 Task: Create a new job position for 'Google ads Expert' with specified details in Salesforce.
Action: Key pressed <Key.shift>Google<Key.space><Key.shift><Key.shift><Key.shift><Key.shift><Key.shift><Key.shift><Key.shift><Key.shift><Key.shift><Key.shift><Key.shift><Key.shift><Key.shift><Key.shift><Key.shift><Key.shift><Key.shift>ads<Key.space><Key.shift>Expert<Key.tab><Key.shift>As<Key.space><Key.shift>a<Key.space><Key.shift><Key.shift><Key.shift><Key.shift><Key.shift><Key.shift><Key.shift><Key.shift>Google<Key.space><Key.shift><Key.shift><Key.shift><Key.shift><Key.shift><Key.shift><Key.shift><Key.shift><Key.shift><Key.shift><Key.shift><Key.shift><Key.shift><Key.shift><Key.shift>Ads<Key.space>specialistists,<Key.backspace><Key.backspace><Key.backspace><Key.backspace><Key.backspace><Key.backspace>ts,<Key.backspace><Key.space>you<Key.space>will<Key.space>be<Key.space>responsible<Key.space>for<Key.space>managing<Key.space>and<Key.space>optizing<Key.backspace><Key.backspace><Key.backspace><Key.backspace>mizing<Key.space><Key.shift>Goodgle<Key.space><Key.shift>Ad<Key.left><Key.left><Key.left><Key.left><Key.left><Key.left><Key.left><Key.right><Key.backspace><Key.right><Key.right><Key.right><Key.right><Key.right><Key.right><Key.right><Key.right>words<Key.backspace><Key.backspace><Key.backspace><Key.backspace><Key.backspace><Key.shift>Words<Key.space>campaigns<Key.space>--<Key.shift_r>><Key.space><Key.shift><Key.shift><Key.shift><Key.shift><Key.shift><Key.shift><Key.shift><Key.shift><Key.shift><Key.shift><Key.shift><Key.shift><Key.shift><Key.shift><Key.shift><Key.shift><Key.shift><Key.shift><Key.shift><Key.shift>You<Key.space>will<Key.space>be<Key.space>tasked<Key.space>with<Key.space>creating<Key.space><Key.backspace>,updatio<Key.backspace>ng,<Key.space>and<Key.space>up<Key.backspace><Key.backspace>monitoring
Screenshot: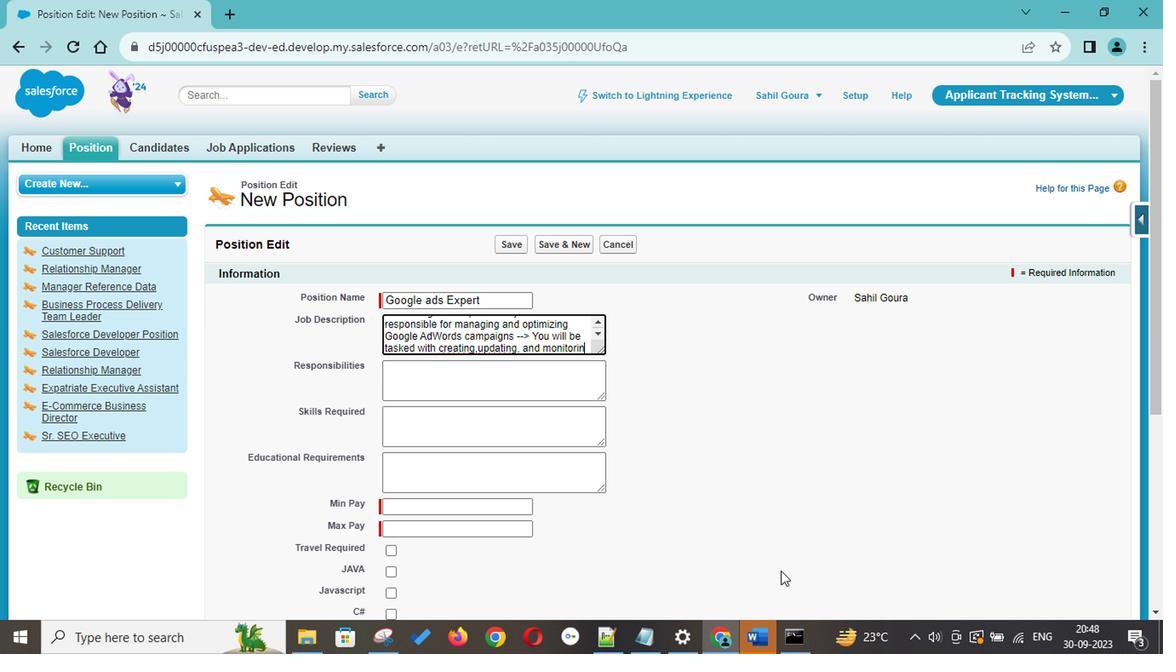 
Action: Mouse moved to (472, 336)
Screenshot: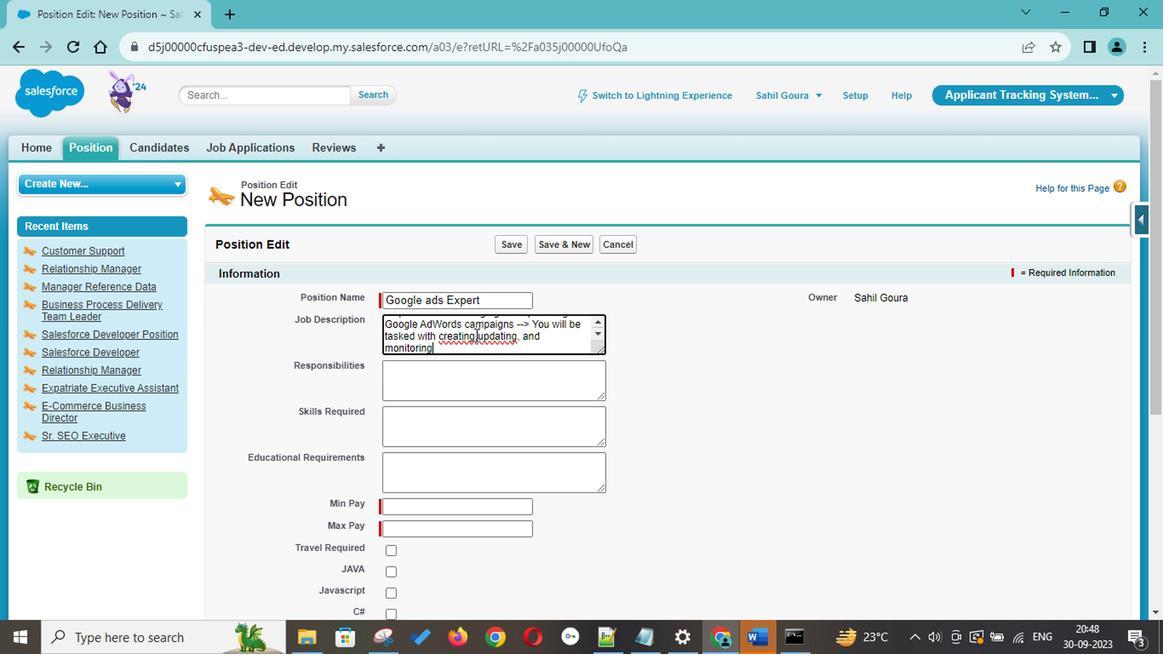 
Action: Mouse pressed left at (472, 336)
Screenshot: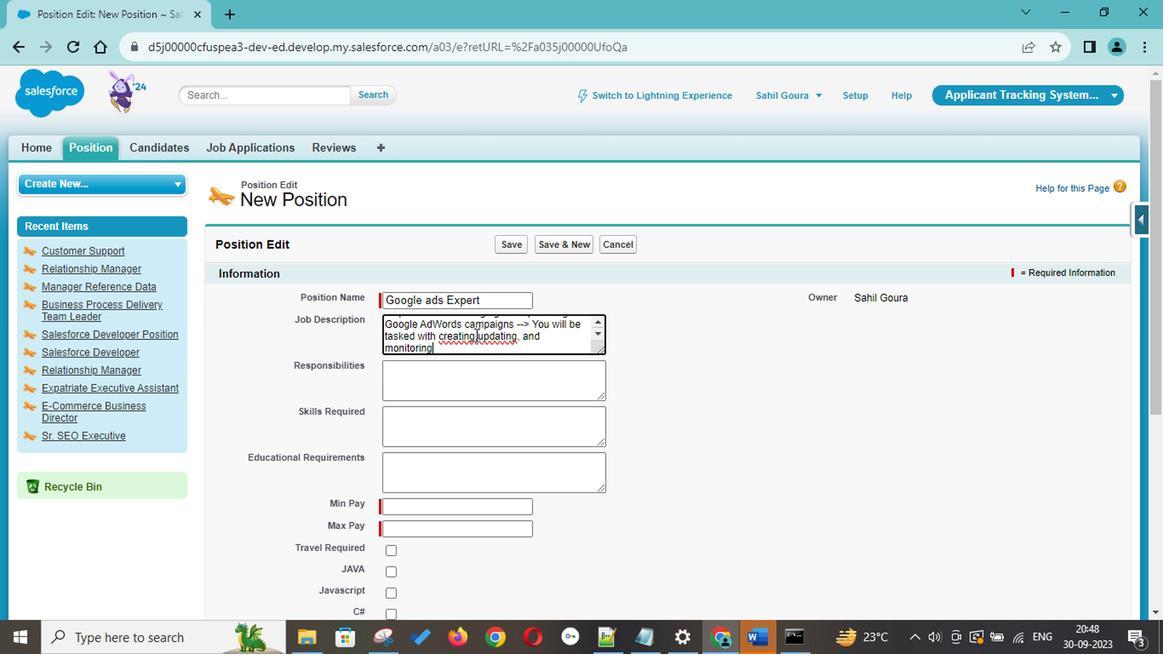 
Action: Key pressed <Key.right><Key.space>
Screenshot: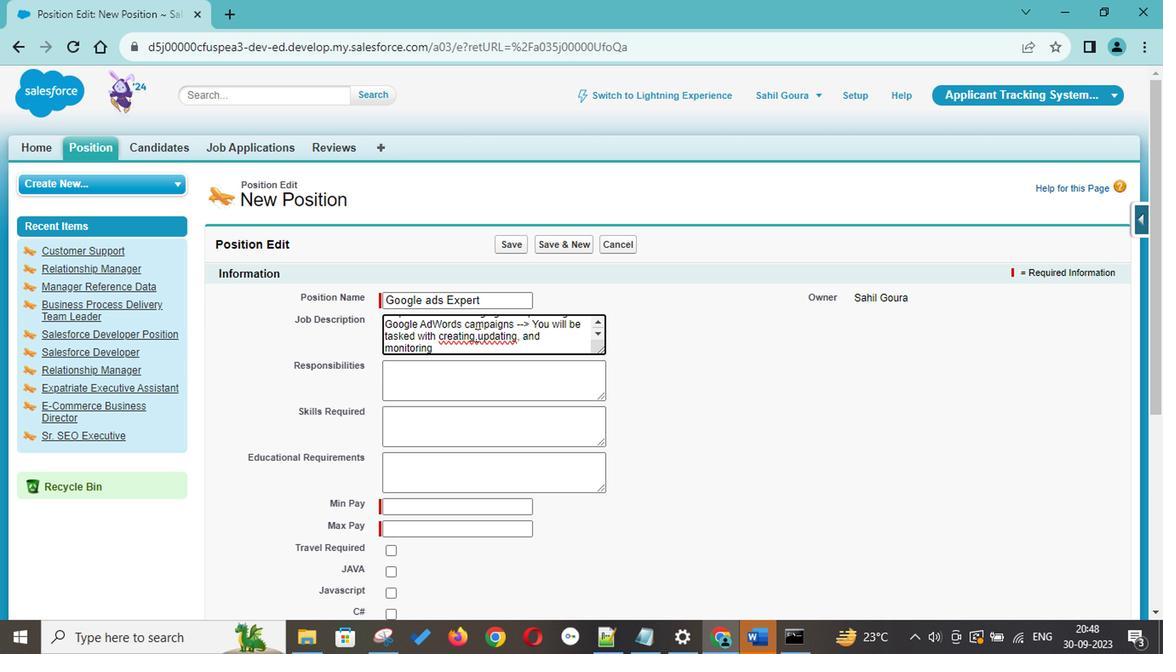 
Action: Mouse moved to (441, 347)
Screenshot: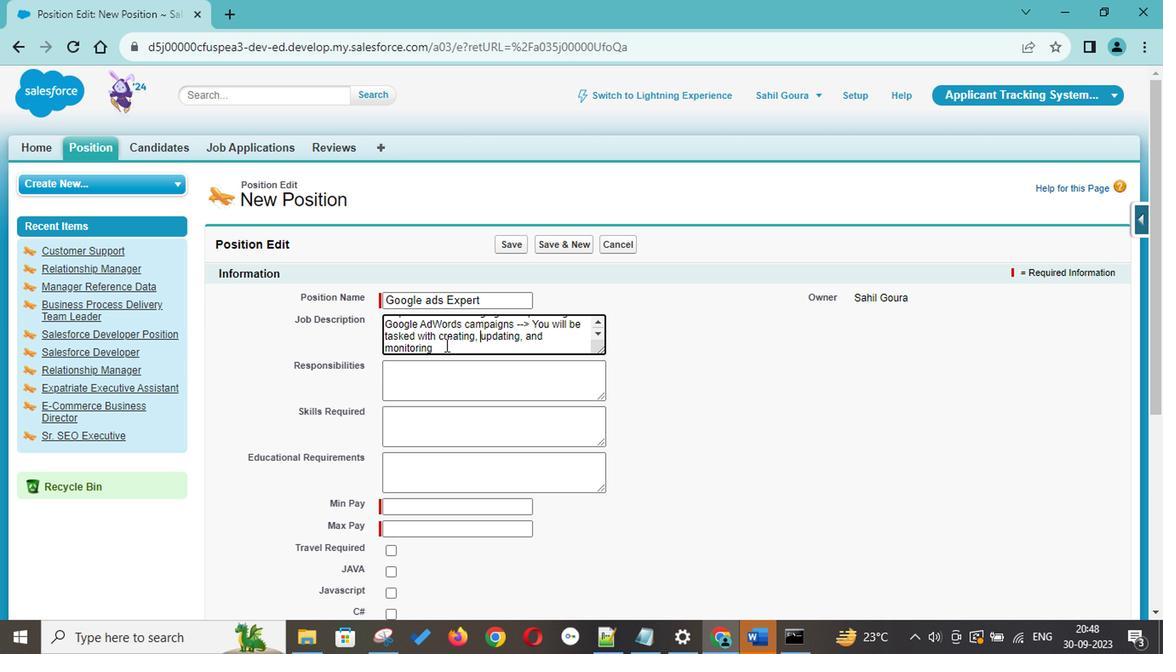 
Action: Mouse pressed left at (441, 347)
Screenshot: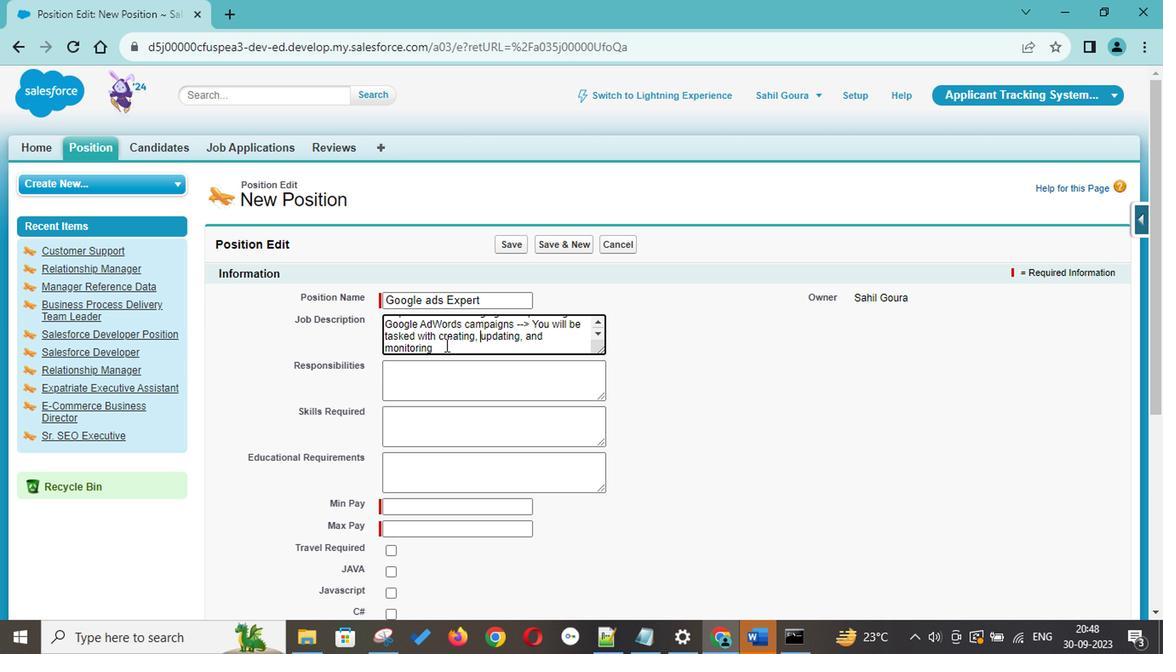 
Action: Key pressed <Key.space>ad<Key.space>copy,<Key.space>keywords,<Key.space>bids,<Key.space>and<Key.space>other<Key.space>ele,em<Key.backspace><Key.backspace><Key.backspace>ments<Key.space>of<Key.space>the<Key.space><Key.backspace><Key.backspace><Key.backspace><Key.backspace>a<Key.space>company's<Key.space>online<Key.space>marketing<Key.space>strateging<Key.tab>
Screenshot: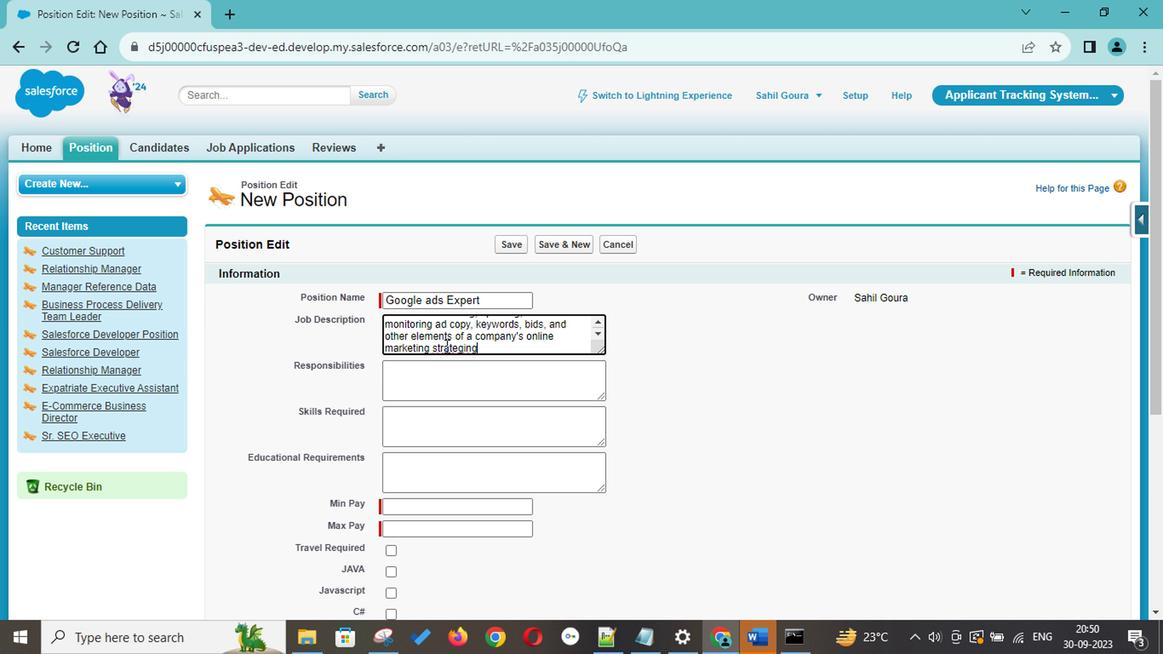 
Action: Mouse moved to (481, 349)
Screenshot: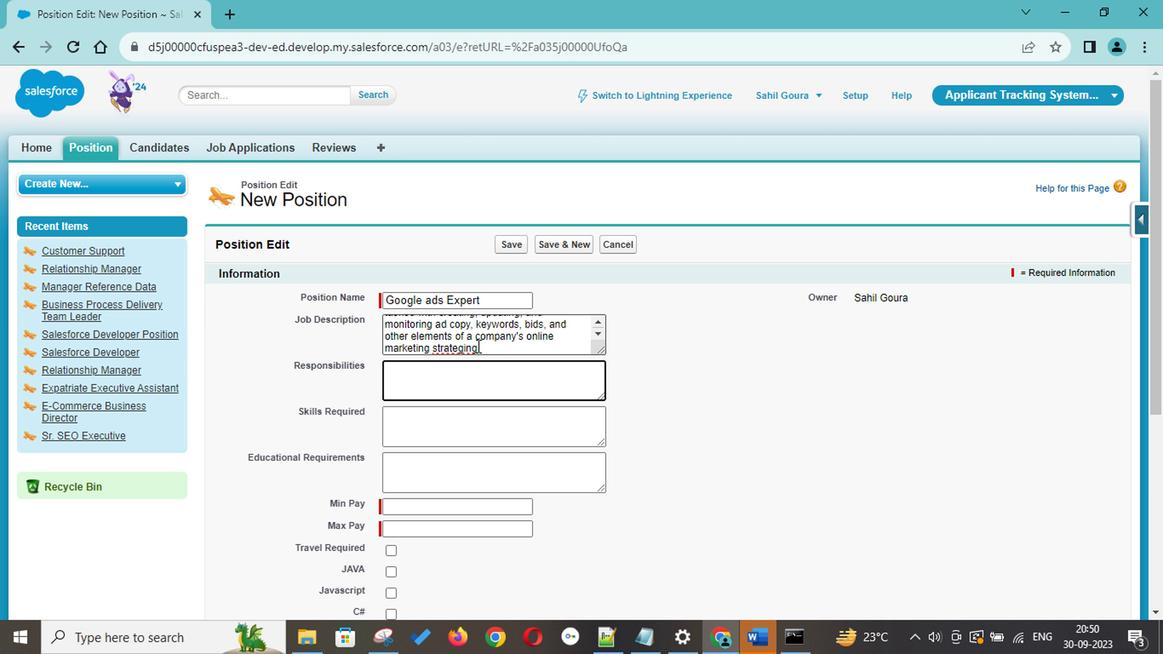 
Action: Mouse pressed left at (481, 349)
Screenshot: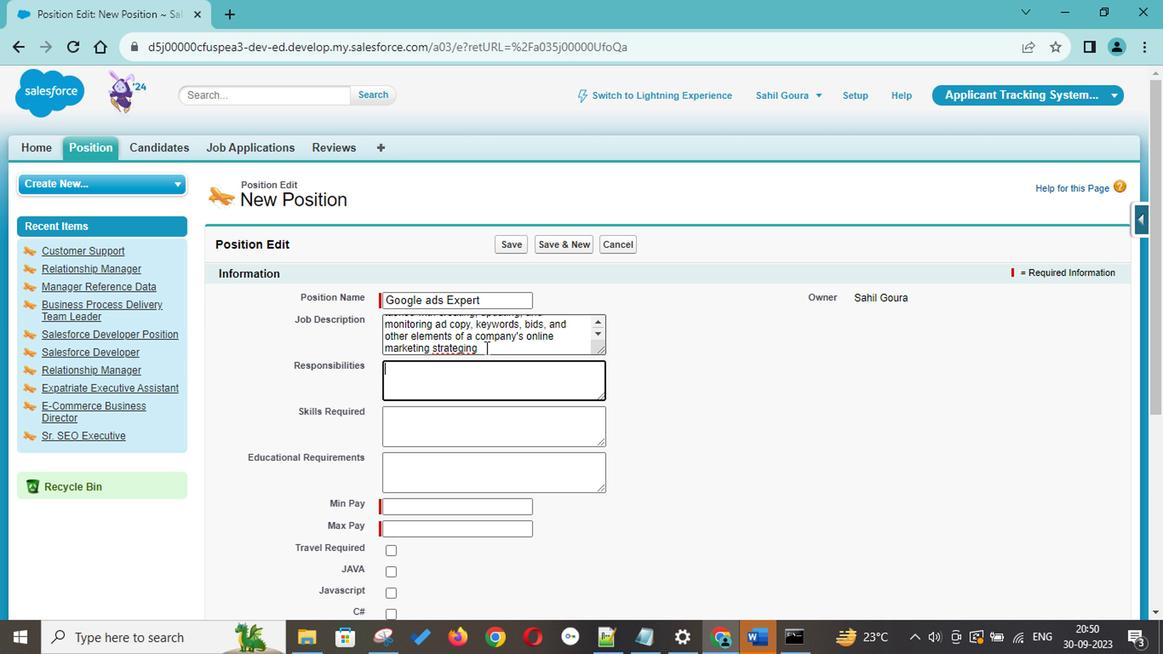 
Action: Key pressed <Key.backspace><Key.backspace><Key.backspace>.<Key.backspace>y.<Key.tab><Key.shift><Key.shift><Key.shift><Key.shift><Key.shift><Key.shift><Key.shift><Key.shift><Key.shift><Key.shift><Key.shift><Key.shift><Key.shift><Key.shift><Key.shift><Key.shift><Key.shift><Key.shift><Key.shift><Key.shift><Key.shift><Key.shift><Key.shift><Key.shift><Key.shift>Researching<Key.space>new<Key.space>advertising<Key.backspace>g<Key.space>opportunities<Key.space>nd<Key.space>providing<Key.space>recommendations<Key.space>to<Key.space>management<Key.space>on<Key.space>which<Key.space>onc<Key.backspace>es<Key.space>are<Key.space>best<Key.space>for<Key.space>the<Key.space>company's<Key.space>goals<Key.space>--<Key.shift_r>><Key.space><Key.shift><Key.shift><Key.shift>Analyzing<Key.space>performance<Key.space>data<Key.space>to<Key.space>identify<Key.space>trends<Key.space>and<Key.space>patterns<Key.space>in<Key.space>order<Key.space>to<Key.space>improve<Key.space>campaign<Key.space>effectiveness<Key.space>--<Key.shift_r>><Key.space><Key.shift><Key.shift><Key.shift><Key.shift>Expecti<Key.backspace><Key.backspace><Key.backspace><Key.backspace><Key.backspace><Key.backspace>xecuting<Key.space>dvertisi<Key.backspace><Key.backspace><Key.backspace><Key.backspace><Key.backspace><Key.backspace><Key.backspace><Key.backspace>advertising<Key.space>campaigned<Key.backspace>s<Key.backspace><Key.backspace>s<Key.space>accross<Key.left><Key.left><Key.left><Key.left><Key.backspace><Key.right><Key.right><Key.right><Key.right><Key.right><Key.right><Key.right><Key.right><Key.right><Key.right><Key.space>various<Key.space>chaneels<Key.backspace><Key.backspace><Key.backspace><Key.backspace>nels<Key.space>such<Key.space>as<Key.space>search<Key.space>engines,<Key.space>social<Key.space>media<Key.space>process<Key.backspace><Key.backspace><Key.backspace><Key.backspace><Key.backspace><Key.backspace>latform,<Key.space>or<Key.space>mobile<Key.space>devices<Key.space>--<Key.shift_r>><Key.space><Key.shift>Prtner<Key.backspace><Key.backspace><Key.backspace><Key.backspace><Key.backspace>artnering<Key.space>with<Key.space>other<Key.space>departments<Key.space><Key.backspace>,<Key.space>or<Key.space>mobile<Key.space>devices<Key.space><Key.backspace><Key.space>--<Key.shift_r>><Key.space><Key.shift>Partnering<Key.space>with<Key.space>other<Key.space>departn<Key.backspace><Key.backspace>tments<Key.space>such<Key.space>as<Key.space>salsor<Key.space><Key.backspace><Key.backspace><Key.backspace><Key.backspace>es<Key.space>or<Key.space>leads<Key.space>generated<Key.space>--<Key.shift_r>><Key.space><Key.shift><Key.shift><Key.shift><Key.shift><Key.shift><Key.shift><Key.shift><Key.shift><Key.shift><Key.shift><Key.shift><Key.shift><Key.shift><Key.shift><Key.shift><Key.shift><Key.shift><Key.shift><Key.shift><Key.shift><Key.shift><Key.shift><Key.shift><Key.shift><Key.shift><Key.shift><Key.shift><Key.shift><Key.shift><Key.shift><Key.shift><Key.shift><Key.shift><Key.shift><Key.shift><Key.shift><Key.shift><Key.shift><Key.shift><Key.shift><Key.shift><Key.shift><Key.shift><Key.shift><Key.shift>Creating<Key.space>and<Key.space>managing<Key.space>landing<Key.space>la<Key.backspace><Key.backspace>pages<Key.space>and<Key.space>conversion<Key.space>tracking<Key.space>tools<Key.space>such<Key.space><Key.shift>Google<Key.space><Key.shift>analytics<Key.space>
Screenshot: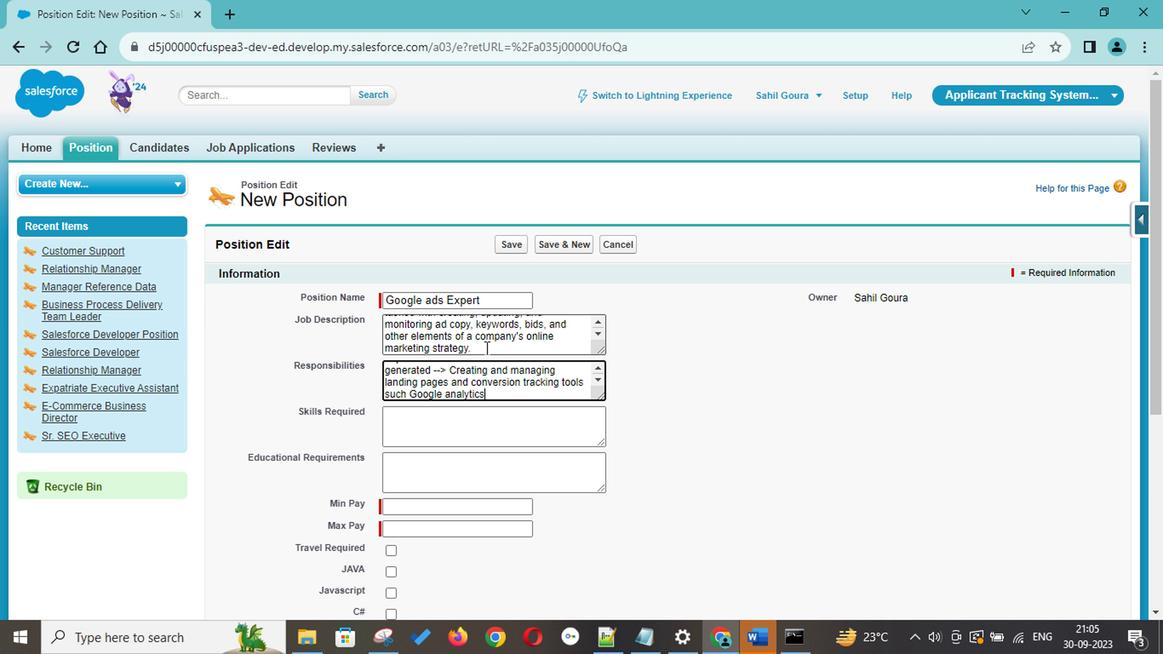 
Action: Mouse moved to (445, 395)
Screenshot: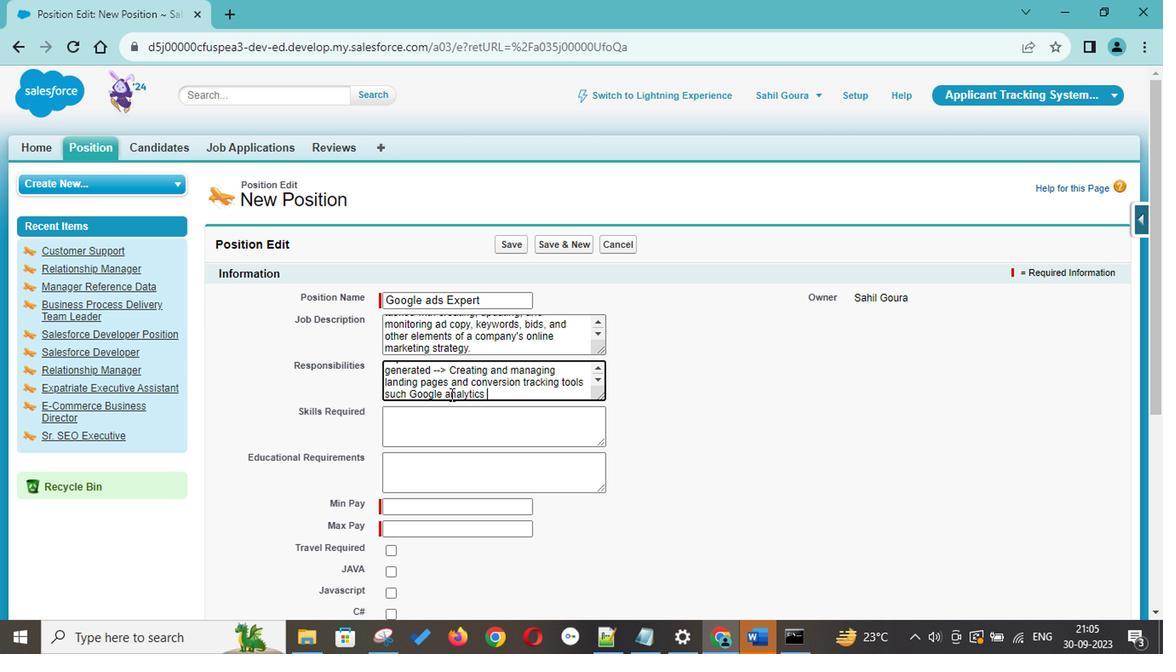
Action: Mouse pressed left at (445, 395)
Screenshot: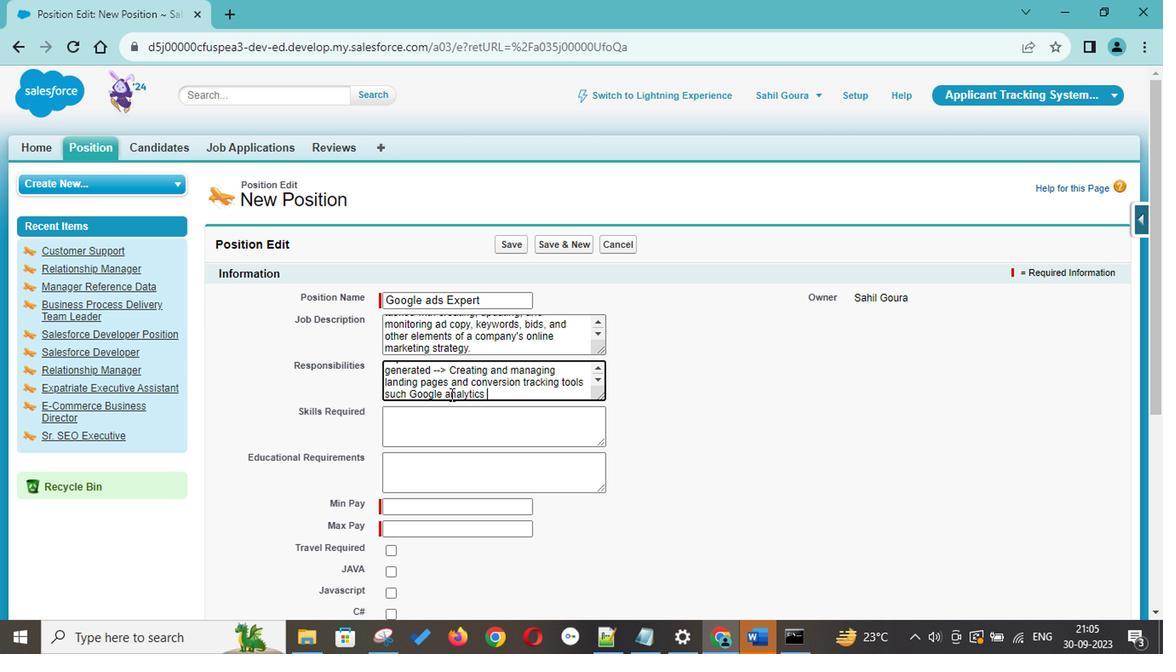 
Action: Key pressed <Key.backspace><Key.shift>A<Key.right><Key.right><Key.right><Key.right><Key.right><Key.right><Key.right><Key.right><Key.space>to<Key.space>measure<Key.space>campagn<Key.backspace><Key.backspace>ign<Key.space>effectiveness<Key.space>--<Key.shift_r>><Key.tab><Key.shift>Graduato<Key.backspace>ion<Key.space>with<Key.space><Key.shift><Key.shift><Key.shift><Key.shift><Key.backspace><Key.backspace><Key.backspace><Key.backspace><Key.backspace><Key.backspace><Key.backspace><Key.backspace><Key.backspace><Key.backspace><Key.backspace><Key.backspace><Key.backspace><Key.backspace><Key.backspace><Key.backspace><Key.backspace><Key.backspace><Key.backspace><Key.backspace><Key.backspace><Key.backspace><Key.backspace><Key.backspace><Key.shift>An<Key.backspace><Key.backspace><Key.backspace><Key.backspace><Key.backspace><Key.backspace><Key.backspace><Key.backspace><Key.backspace><Key.backspace><Key.backspace><Key.backspace><Key.backspace><Key.backspace><Key.backspace><Key.backspace><Key.backspace><Key.backspace><Key.backspace><Key.backspace><Key.shift><Key.shift><Key.shift><Key.shift><Key.shift><Key.shift><Key.shift><Key.shift><Key.shift><Key.shift><Key.shift><Key.shift><Key.shift><Key.shift><Key.shift><Key.shift><Key.shift><Key.shift><Key.shift><Key.shift><Key.shift><Key.shift><Key.shift><Key.shift><Key.shift><Key.shift><Key.shift><Key.shift><Key.shift><Key.shift><Key.shift><Key.shift><Key.shift><Key.shift><Key.shift><Key.shift><Key.shift><Key.shift><Key.shift><Key.shift><Key.shift><Key.shift><Key.shift><Key.shift><Key.shift><Key.shift><Key.shift><Key.shift><Key.shift><Key.shift><Key.shift><Key.shift><Key.shift><Key.shift><Key.shift><Key.shift><Key.shift><Key.shift><Key.shift><Key.shift><Key.shift><Key.shift><Key.shift><Key.shift><Key.shift><Key.shift><Key.shift><Key.shift><Key.shift><Key.shift><Key.shift><Key.shift><Key.shift><Key.shift><Key.shift><Key.shift><Key.shift><Key.shift><Key.shift><Key.shift><Key.shift><Key.shift><Key.shift><Key.shift><Key.shift><Key.shift><Key.shift><Key.shift><Key.shift><Key.shift><Key.shift><Key.shift><Key.shift><Key.shift><Key.shift><Key.shift><Key.shift><Key.shift><Key.shift><Key.shift><Key.shift><Key.shift><Key.shift><Key.shift><Key.shift><Key.shift><Key.shift><Key.shift><Key.shift><Key.shift><Key.shift><Key.shift><Key.shift><Key.shift><Key.shift><Key.shift><Key.shift><Key.shift><Key.shift><Key.shift><Key.shift><Key.shift><Key.shift><Key.shift><Key.shift><Key.shift><Key.shift><Key.shift><Key.shift><Key.shift><Key.shift><Key.shift><Key.shift><Key.shift><Key.shift><Key.shift><Key.shift><Key.shift><Key.shift><Key.shift><Key.shift><Key.shift><Key.shift><Key.shift><Key.shift><Key.shift><Key.shift><Key.shift><Key.shift><Key.shift><Key.shift><Key.shift><Key.shift><Key.shift><Key.shift><Key.shift><Key.shift><Key.shift><Key.shift><Key.shift><Key.shift><Key.shift><Key.shift><Key.shift><Key.shift><Key.shift><Key.shift><Key.shift><Key.shift><Key.shift><Key.shift><Key.shift>Cre<Key.backspace><Key.backspace><Key.backspace><Key.backspace><Key.backspace><Key.backspace><Key.backspace><Key.backspace><Key.backspace><Key.backspace><Key.backspace><Key.backspace><Key.backspace><Key.shift>Analyizing<Key.space>customer<Key.backspace><Key.backspace><Key.backspace><Key.backspace><Key.backspace><Key.backspace><Key.backspace><Key.backspace><Key.backspace><Key.backspace><Key.backspace><Key.backspace><Key.backspace><Key.backspace>sing<Key.space>
Screenshot: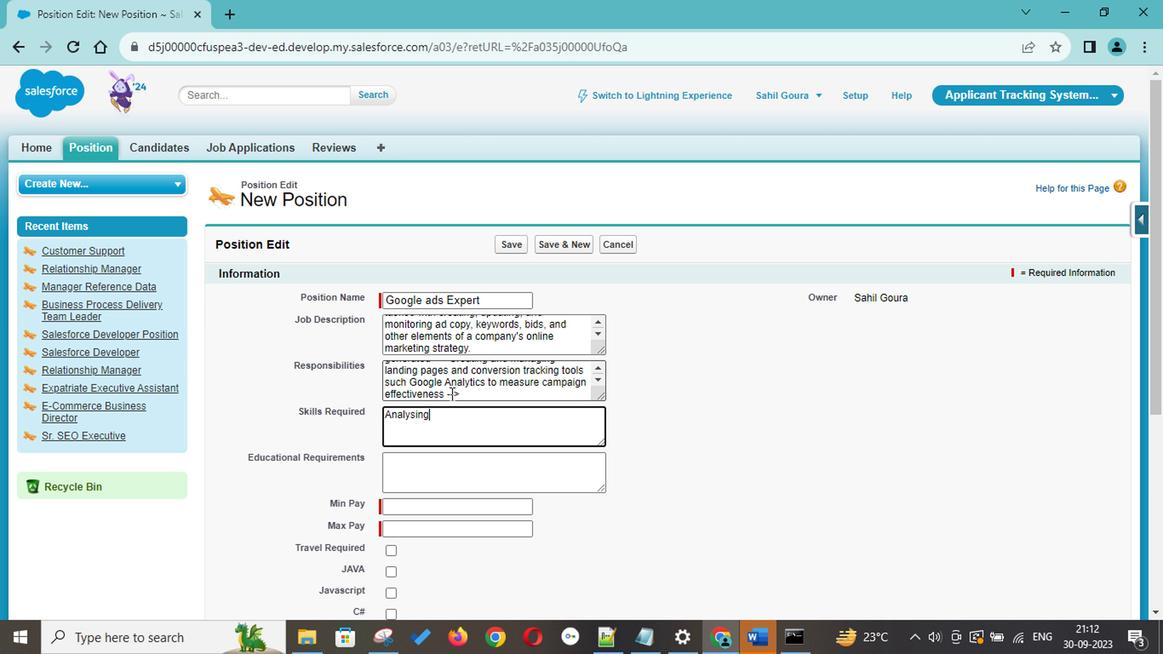 
Action: Mouse moved to (400, 417)
Screenshot: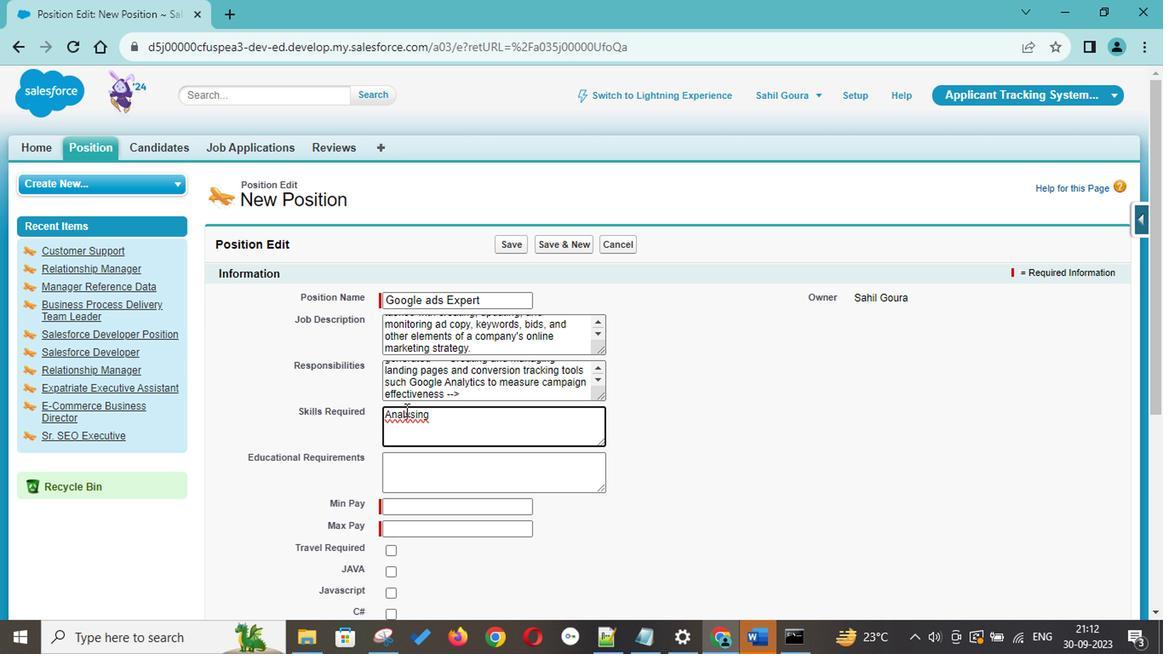 
Action: Mouse pressed right at (400, 417)
Screenshot: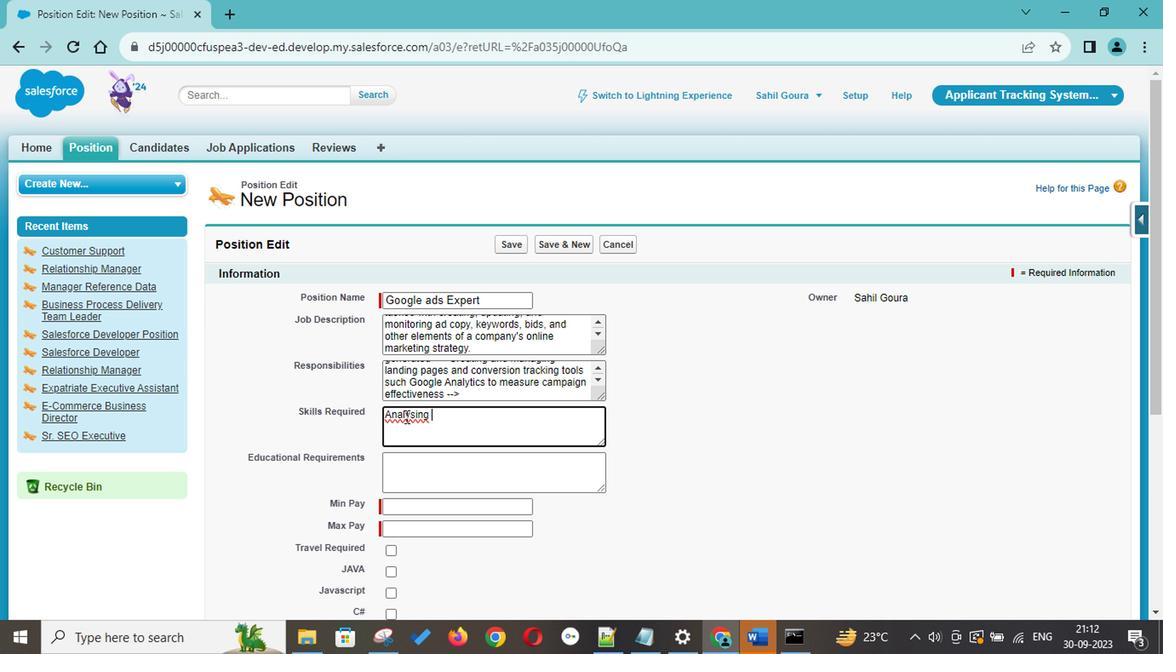 
Action: Mouse moved to (469, 232)
Screenshot: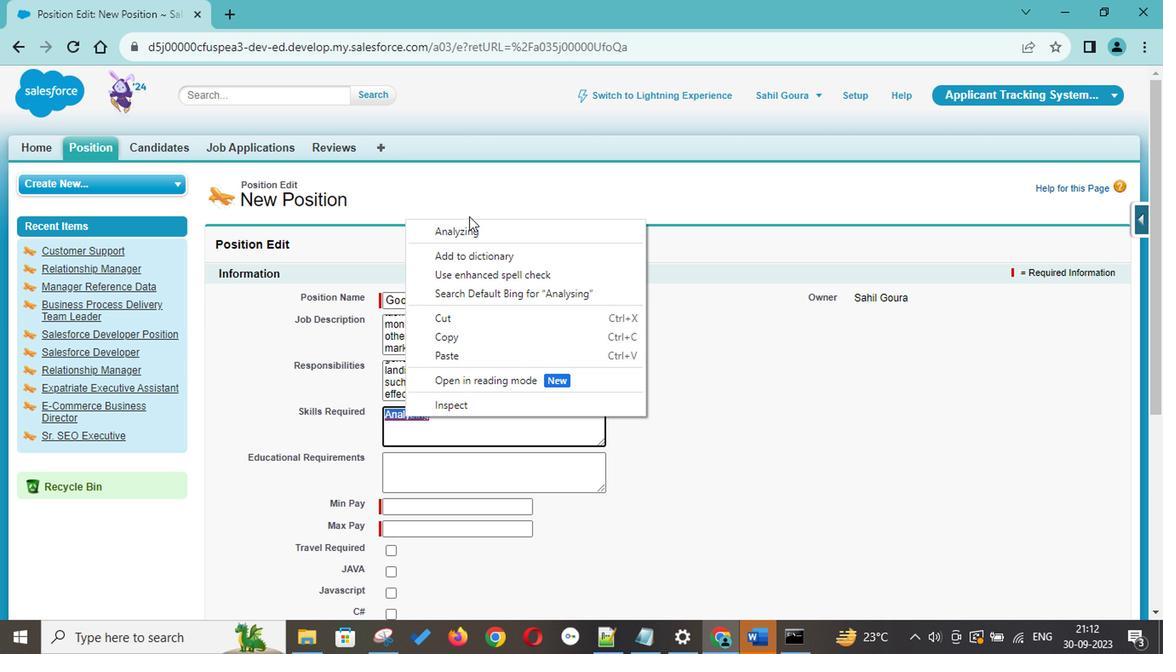 
Action: Mouse pressed left at (469, 232)
Screenshot: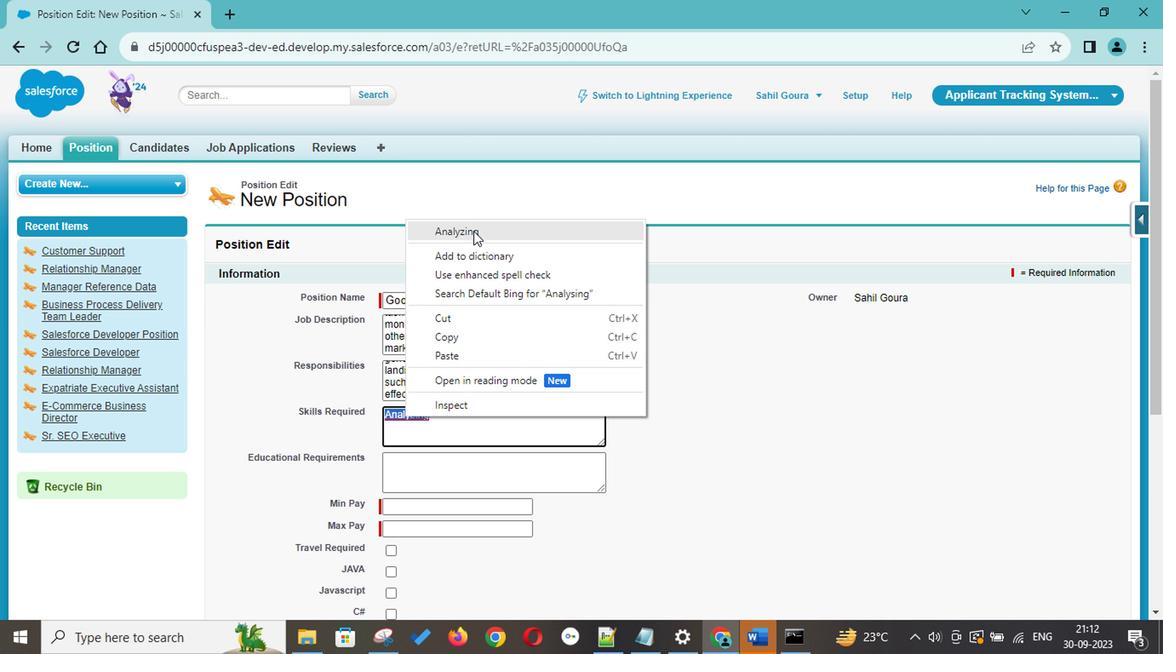 
Action: Mouse moved to (489, 415)
Screenshot: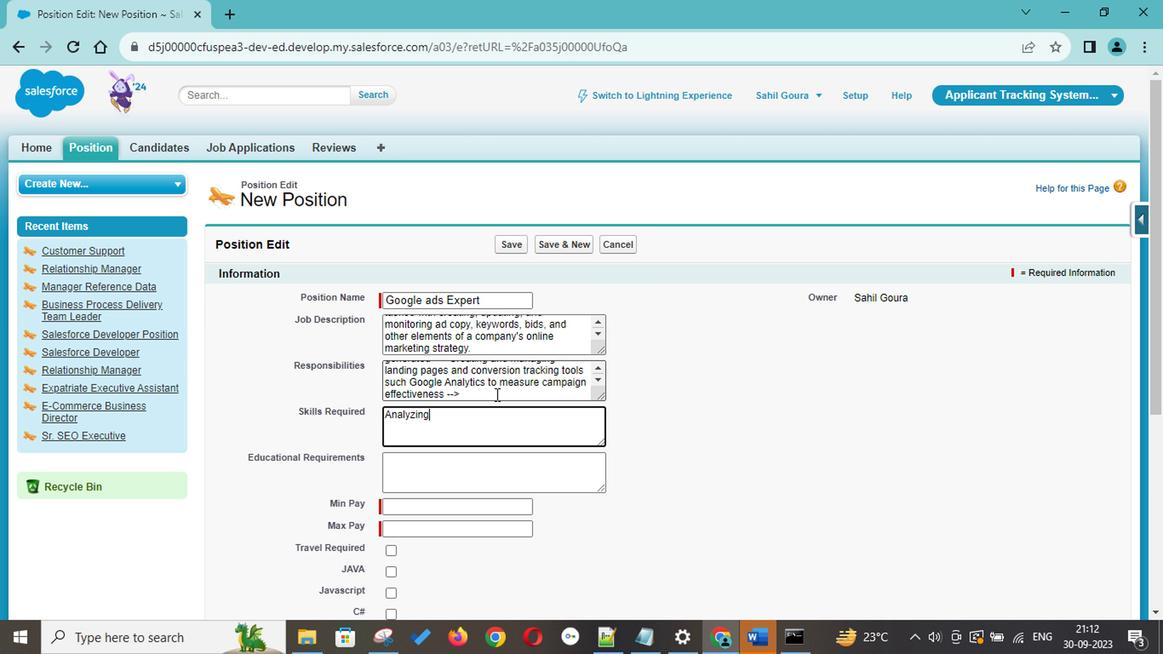 
Action: Key pressed <Key.space>customer<Key.space>data<Key.space>to<Key.space>identi<Key.backspace>yfu<Key.backspace>ing<Key.space>
Screenshot: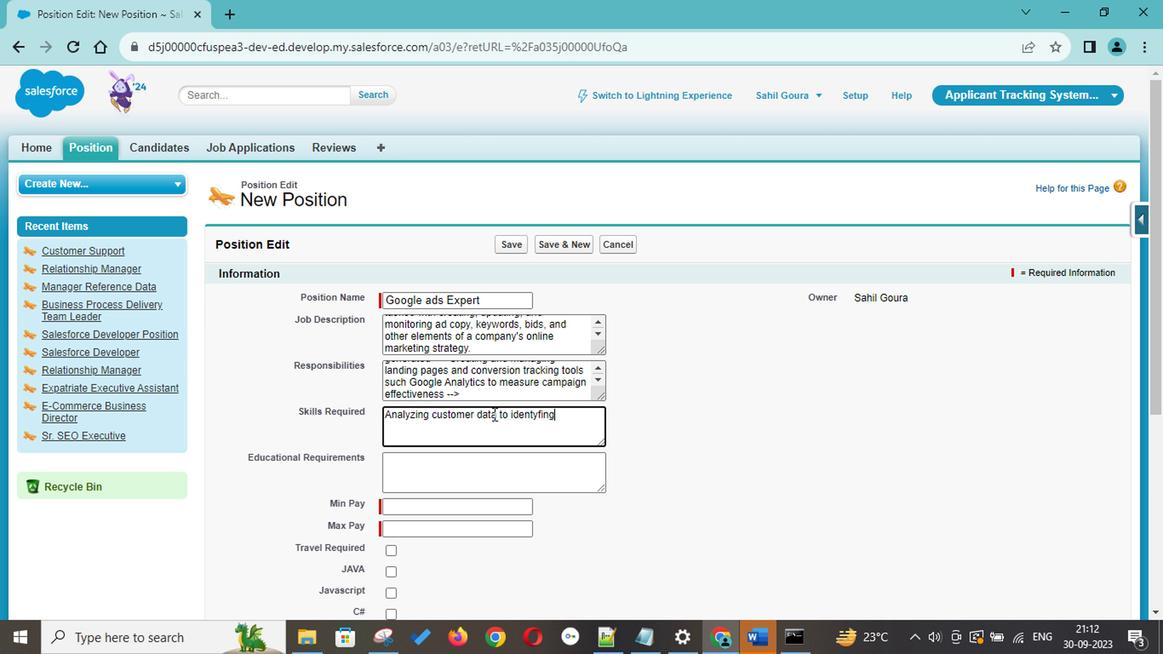 
Action: Mouse moved to (524, 415)
Screenshot: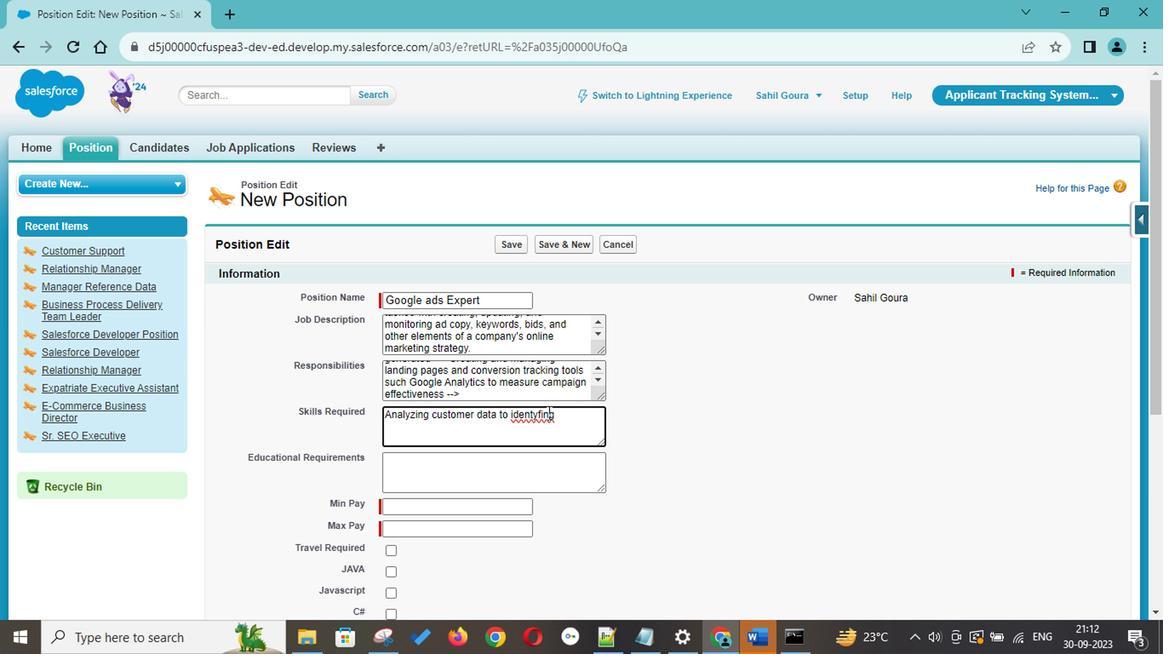 
Action: Mouse pressed right at (524, 415)
Screenshot: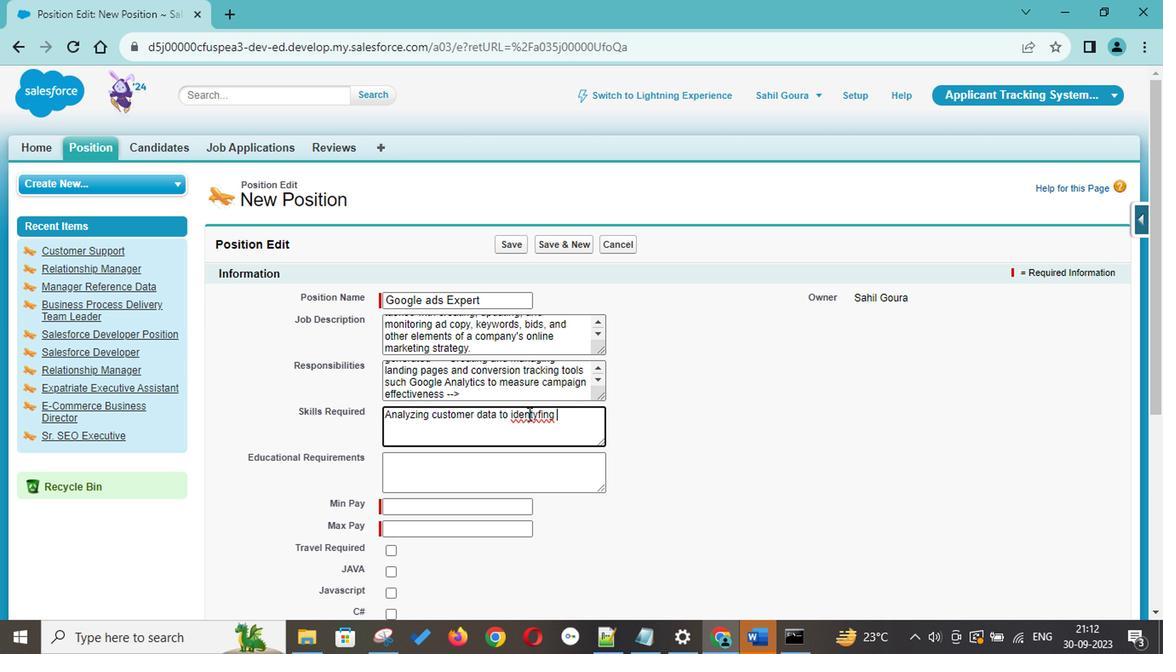 
Action: Mouse moved to (571, 236)
Screenshot: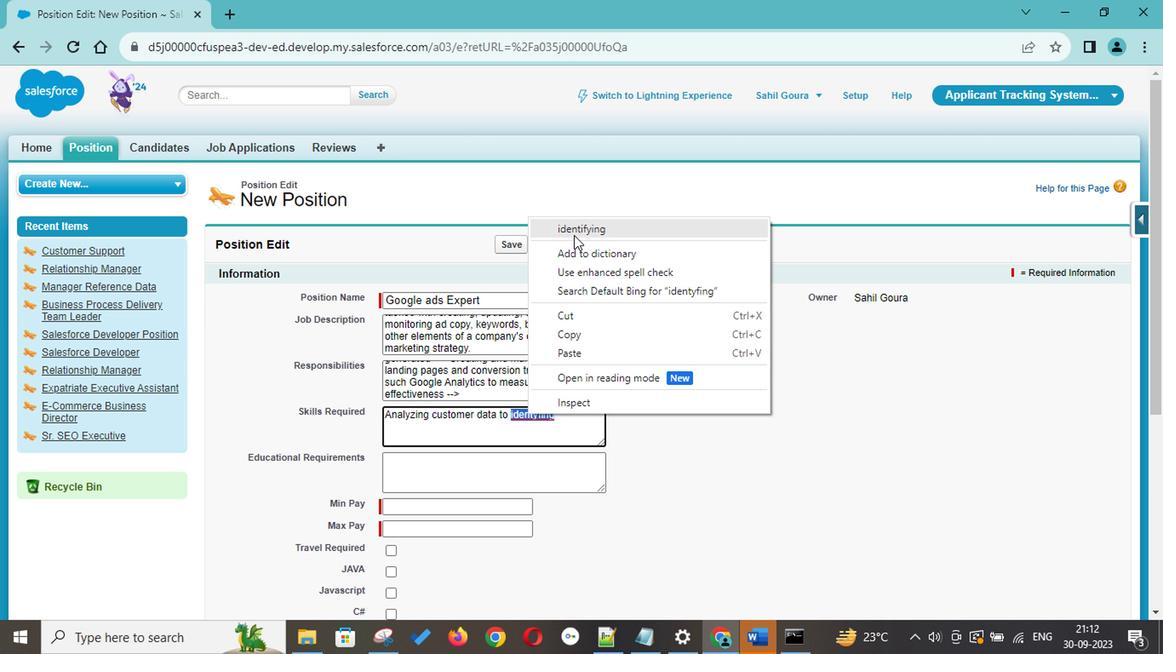 
Action: Mouse pressed left at (571, 236)
Screenshot: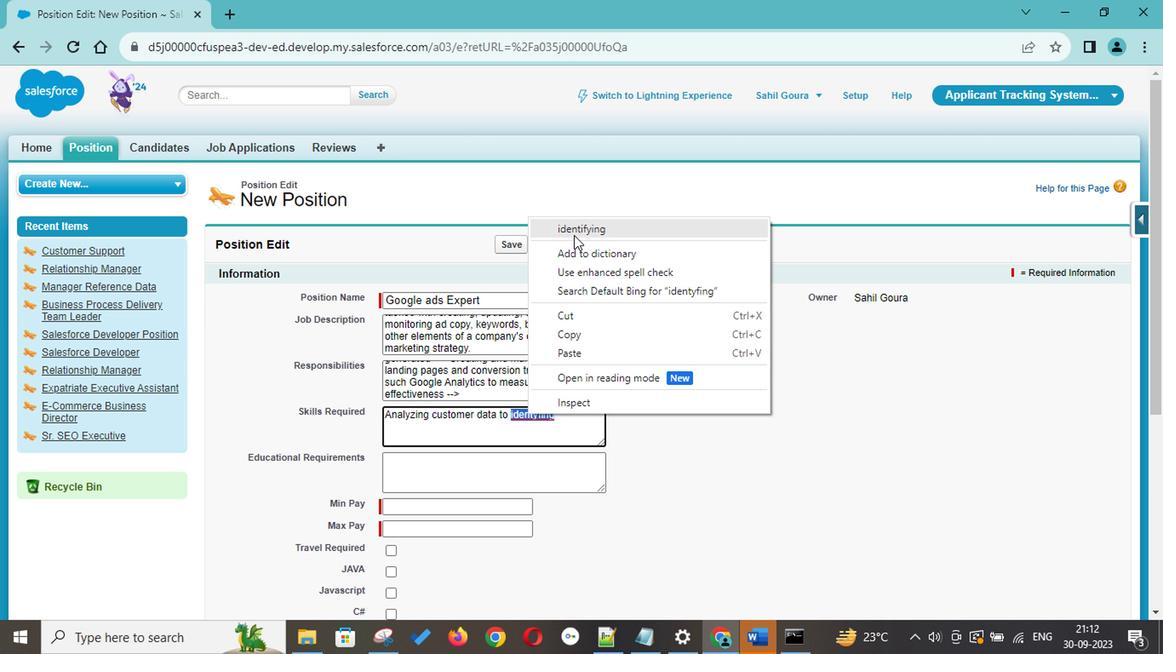 
Action: Mouse moved to (564, 416)
Screenshot: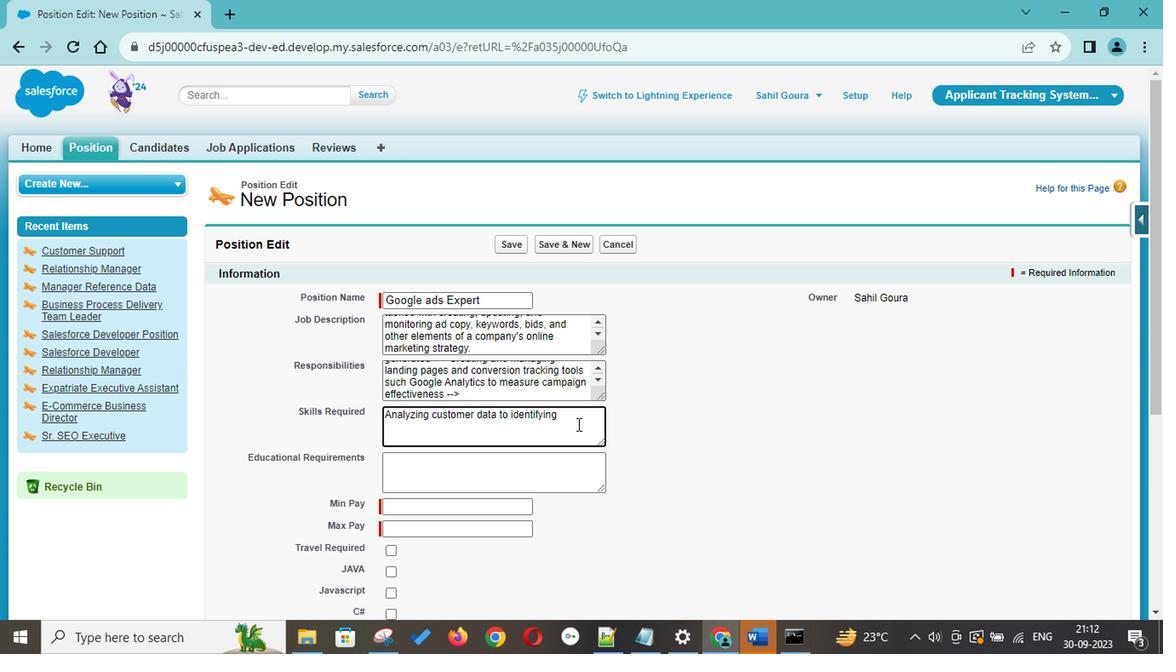 
Action: Key pressed ,good<Key.space>communication<Key.space>
Screenshot: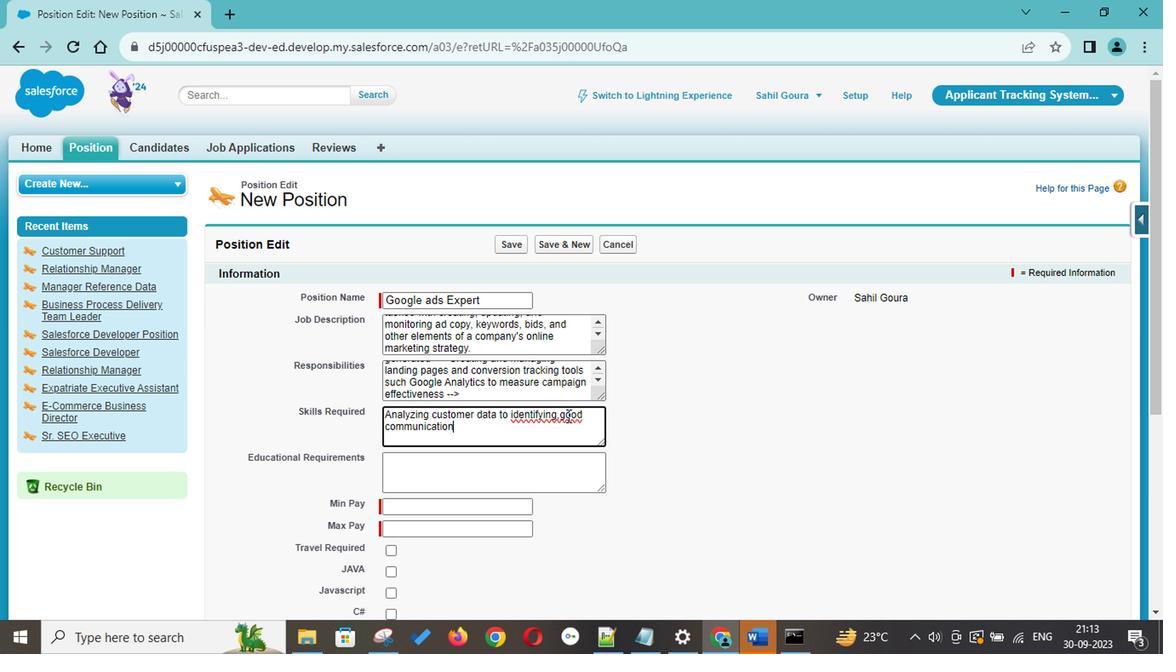 
Action: Mouse moved to (555, 410)
Screenshot: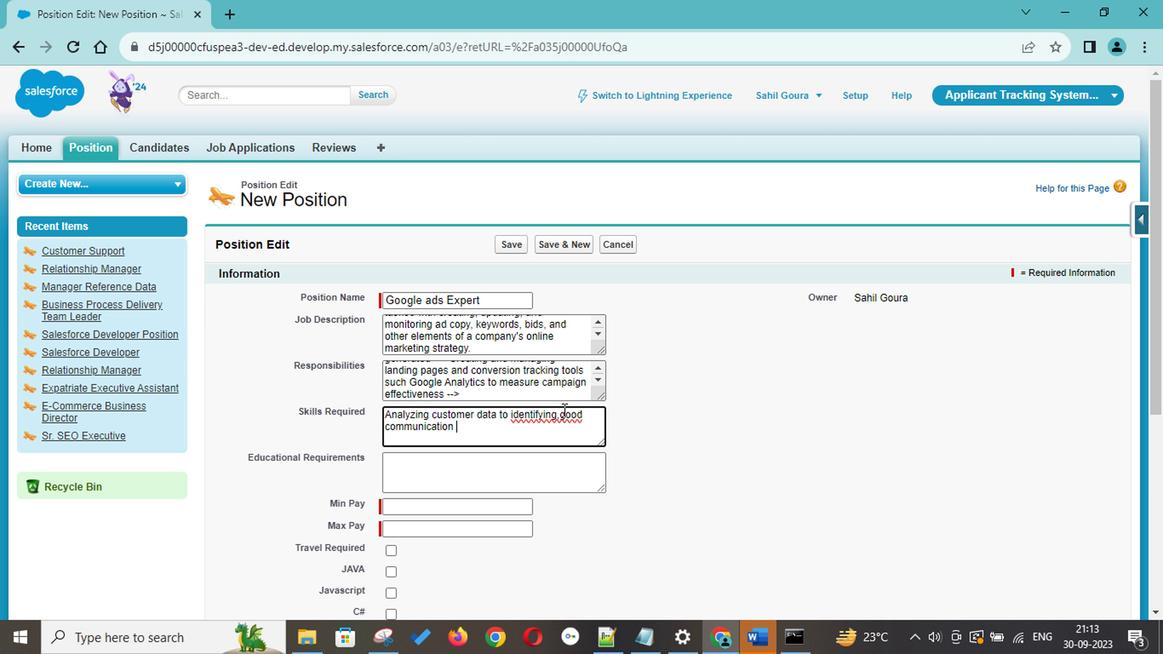 
Action: Mouse pressed left at (555, 410)
Screenshot: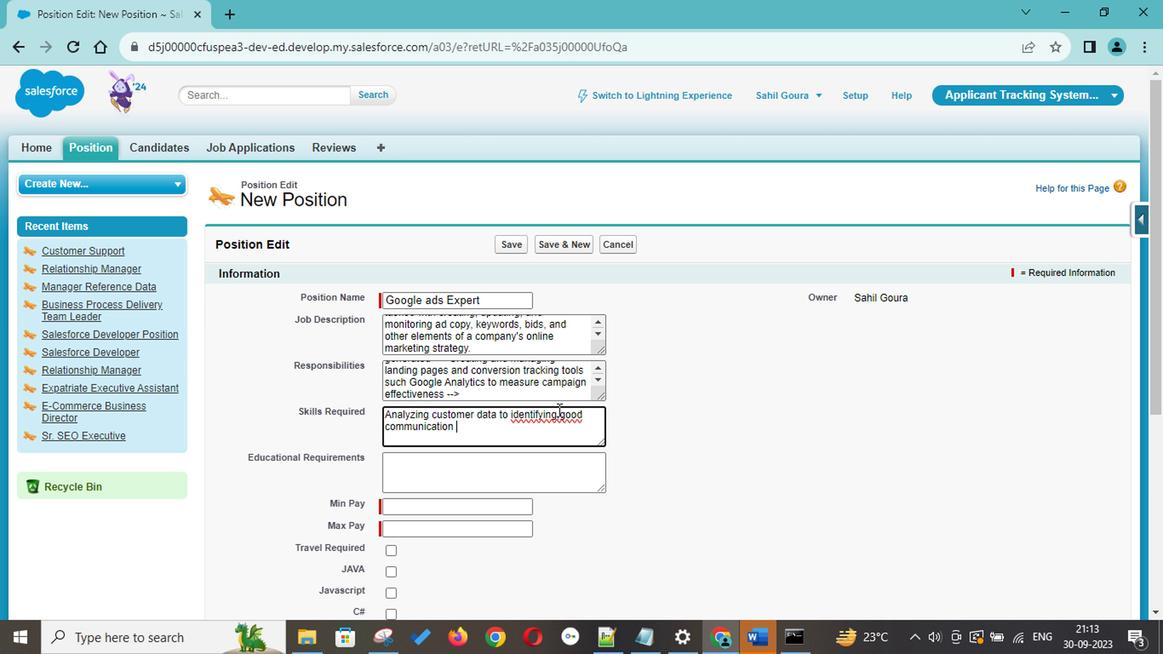
Action: Key pressed <Key.right><Key.space><Key.backspace><Key.backspace>--<Key.shift_r>>
Screenshot: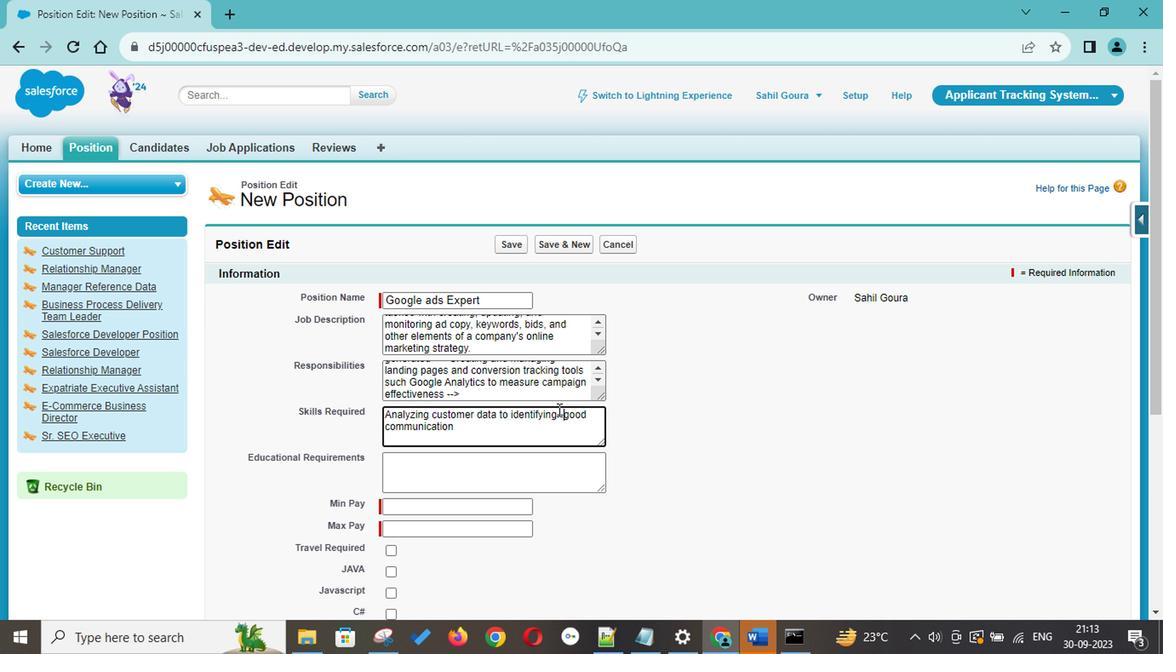 
Action: Mouse moved to (500, 391)
Screenshot: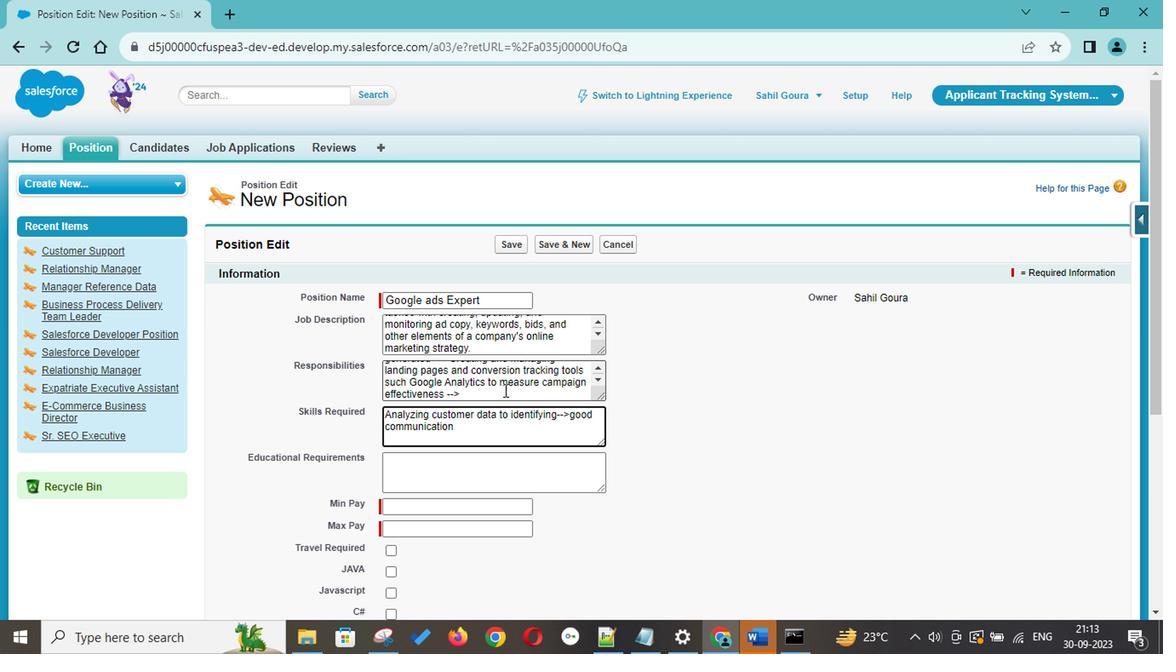 
Action: Mouse pressed left at (500, 391)
Screenshot: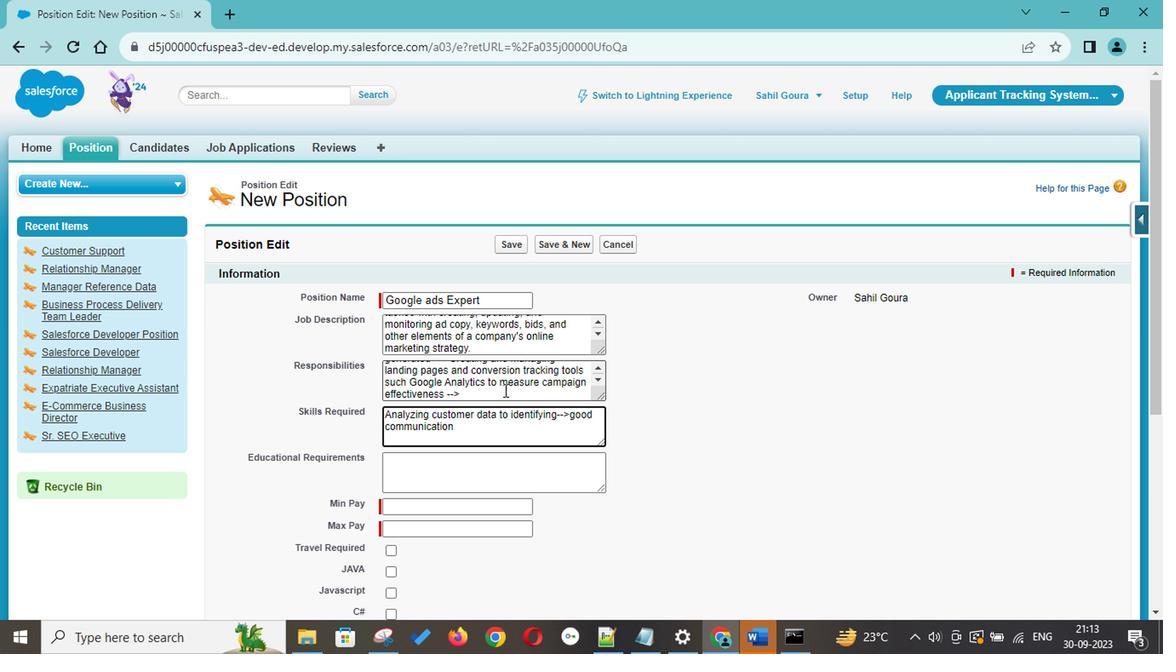 
Action: Key pressed <Key.backspace><Key.backspace><Key.backspace><Key.backspace><Key.backspace><Key.tab>
Screenshot: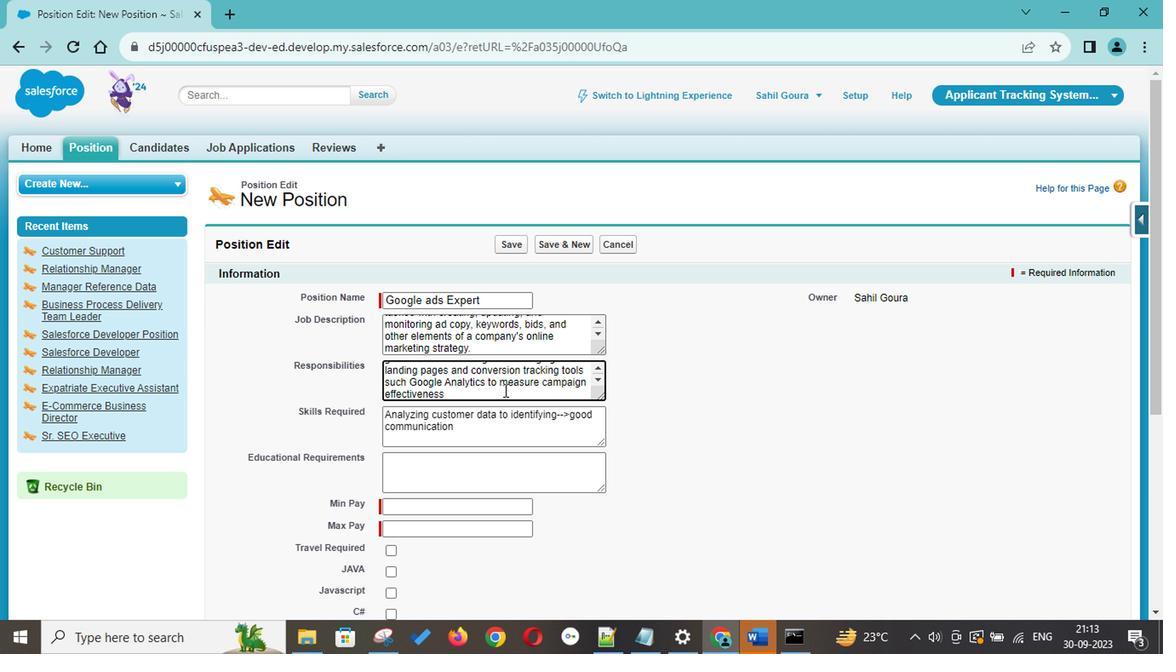 
Action: Mouse moved to (504, 422)
Screenshot: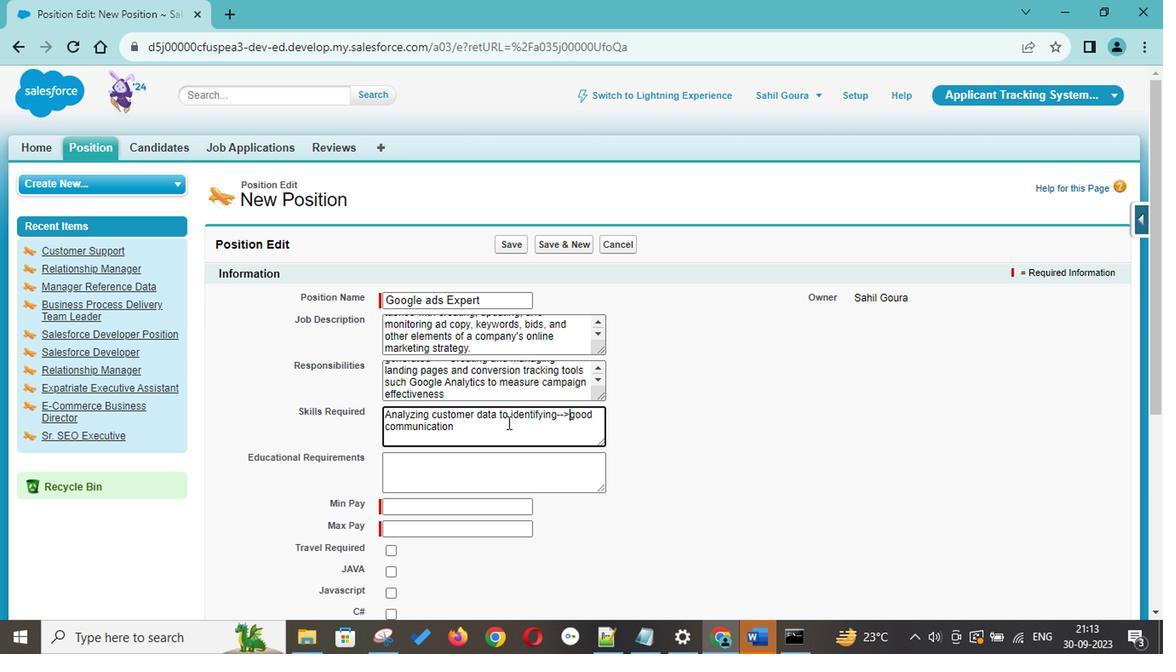 
Action: Mouse pressed left at (504, 422)
Screenshot: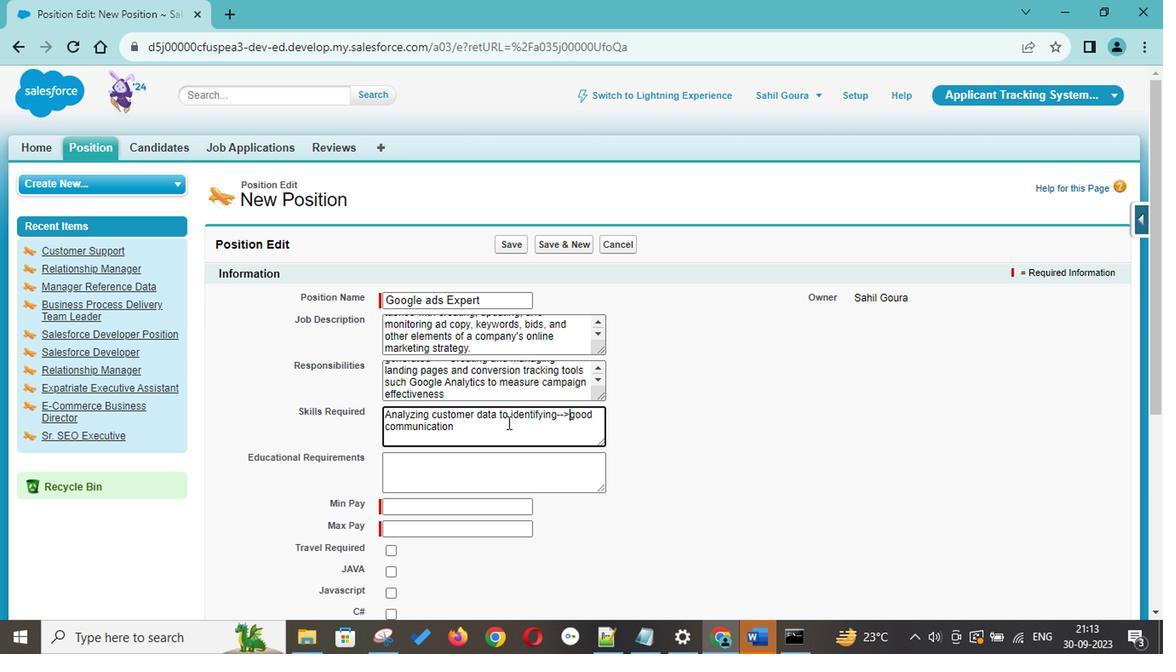 
Action: Key pressed <Key.backspace><Key.backspace><Key.backspace>--<Key.shift_r><Key.shift_r><Key.shift_r>><Key.space><Key.backspace><Key.backspace><Key.backspace><Key.backspace><Key.tab><Key.shift><Key.shift><Key.shift><Key.shift><Key.shift><Key.shift><Key.shift><Key.shift><Key.shift><Key.shift><Key.shift><Key.shift><Key.shift><Key.shift><Key.shift><Key.shift><Key.shift><Key.shift><Key.shift><Key.shift><Key.shift><Key.shift><Key.shift><Key.shift><Key.shift><Key.shift><Key.shift><Key.shift><Key.shift><Key.shift><Key.shift><Key.shift><Key.shift><Key.shift><Key.shift><Key.shift><Key.shift><Key.shift><Key.shift><Key.shift><Key.shift><Key.shift><Key.shift>Any<Key.space>graduate<Key.space>--<Key.shift_r>><Key.space>
Screenshot: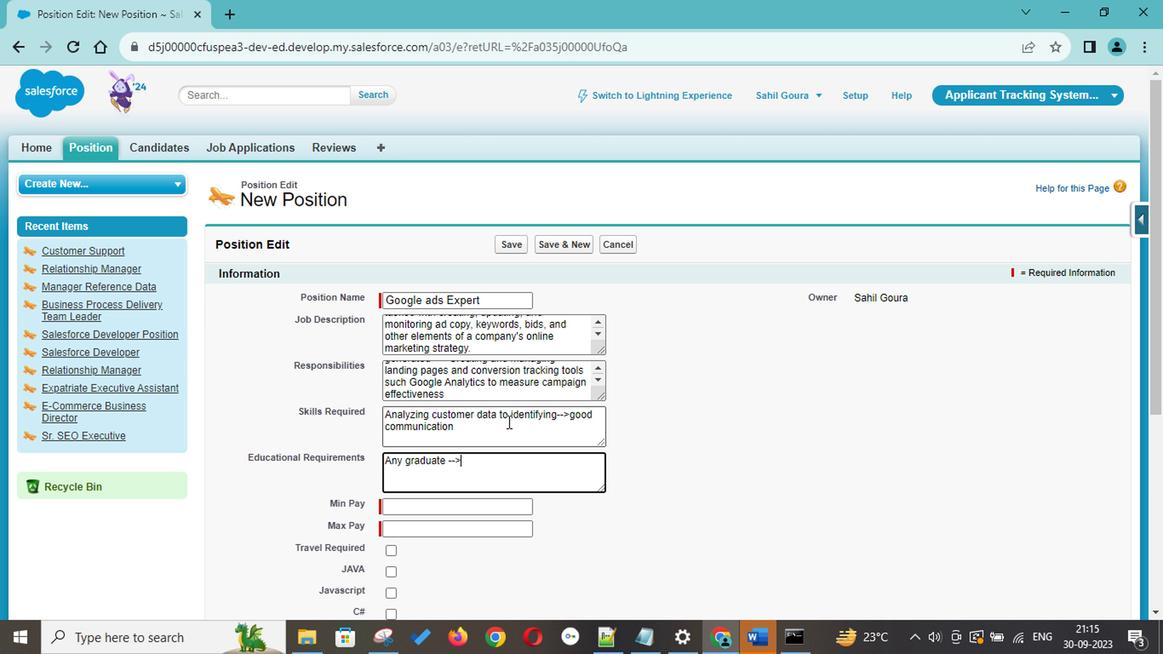 
Action: Mouse moved to (504, 436)
Screenshot: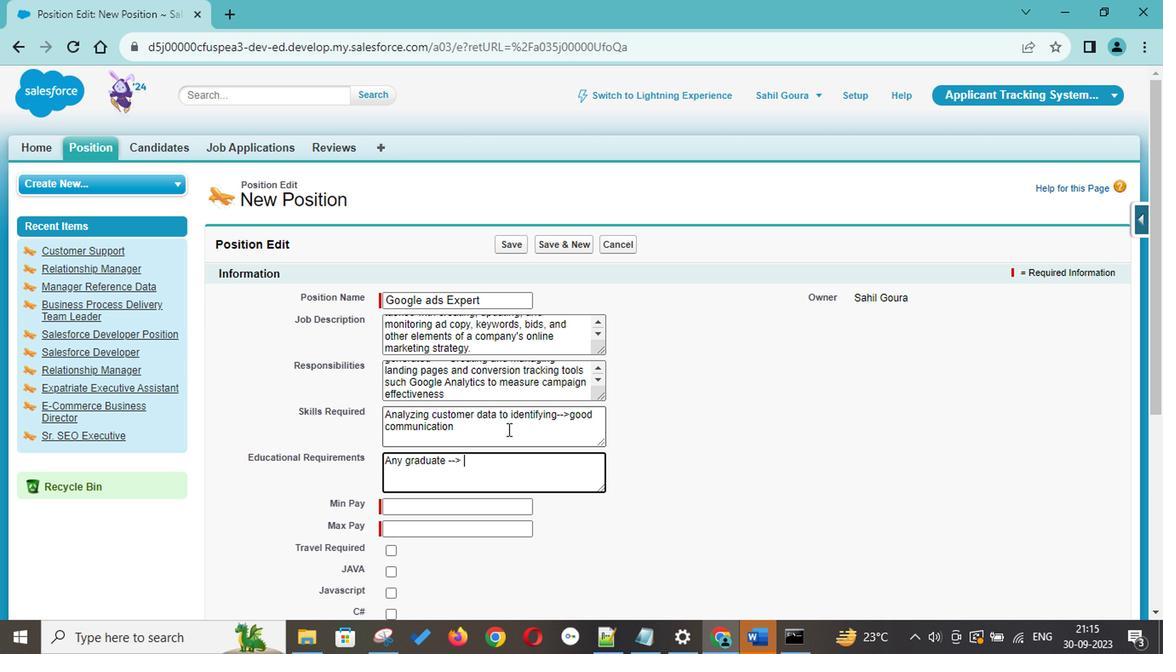 
Action: Mouse pressed left at (504, 436)
Screenshot: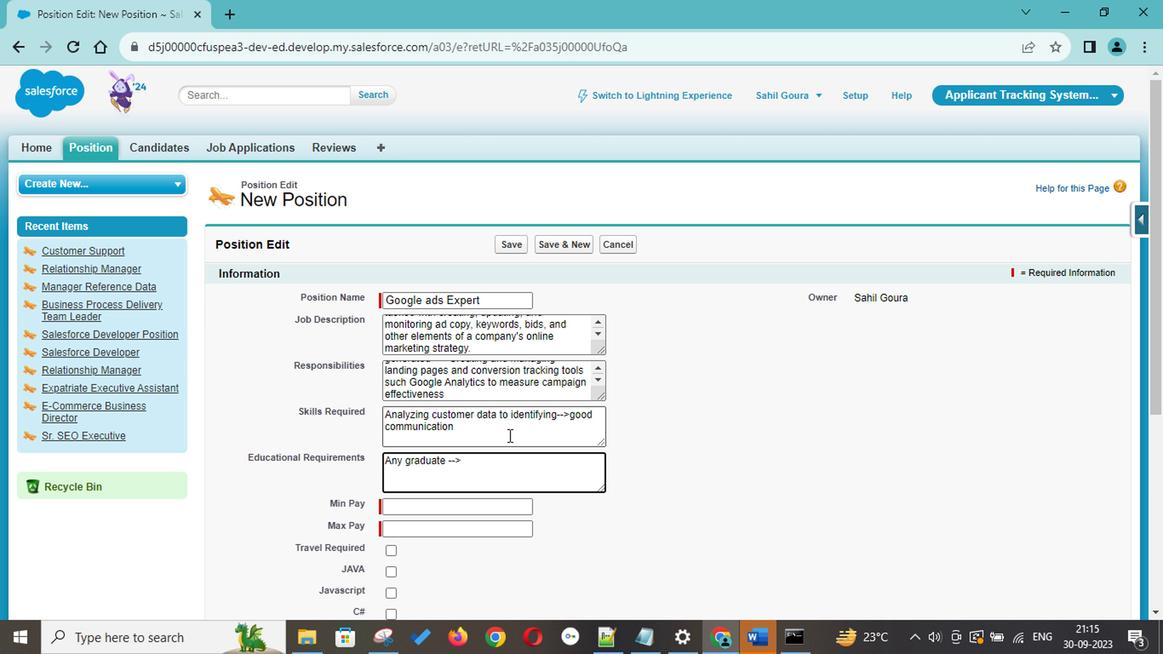 
Action: Key pressed --<Key.shift_r>><Key.space>2<Key.space>years<Key.space>experience<Key.space>w<Key.backspace>required<Key.space>in<Key.space>any<Key.space>frield<Key.backspace><Key.backspace><Key.backspace><Key.backspace><Key.backspace>ield<Key.tab><Key.shift><Key.shift><Key.shift><Key.shift><Key.shift><Key.shift><Key.shift><Key.shift><Key.shift><Key.shift><Key.shift><Key.shift><Key.shift><Key.shift>P<Key.backspace><Key.backspace><Key.backspace><Key.shift_r>><Key.shift><Key.shift><Key.shift><Key.shift><Key.shift><Key.shift><Key.shift><Key.shift><Key.shift><Key.shift><Key.shift><Key.shift><Key.shift><Key.shift><Key.shift><Key.shift><Key.shift><Key.shift><Key.shift><Key.shift><Key.shift><Key.shift><Key.shift><Key.shift><Key.shift><Key.shift><Key.shift><Key.shift><Key.shift><Key.shift><Key.shift><Key.shift><Key.shift><Key.shift><Key.shift><Key.shift><Key.shift><Key.shift><Key.shift><Key.shift><Key.space><Key.shift>Sl<Key.backspace>ales<Key.backspace><Key.backspace><Key.backspace><Key.backspace><Key.backspace><Key.backspace><Key.backspace><Key.backspace><Key.backspace><Key.backspace><Key.tab>300000<Key.tab>600000
Screenshot: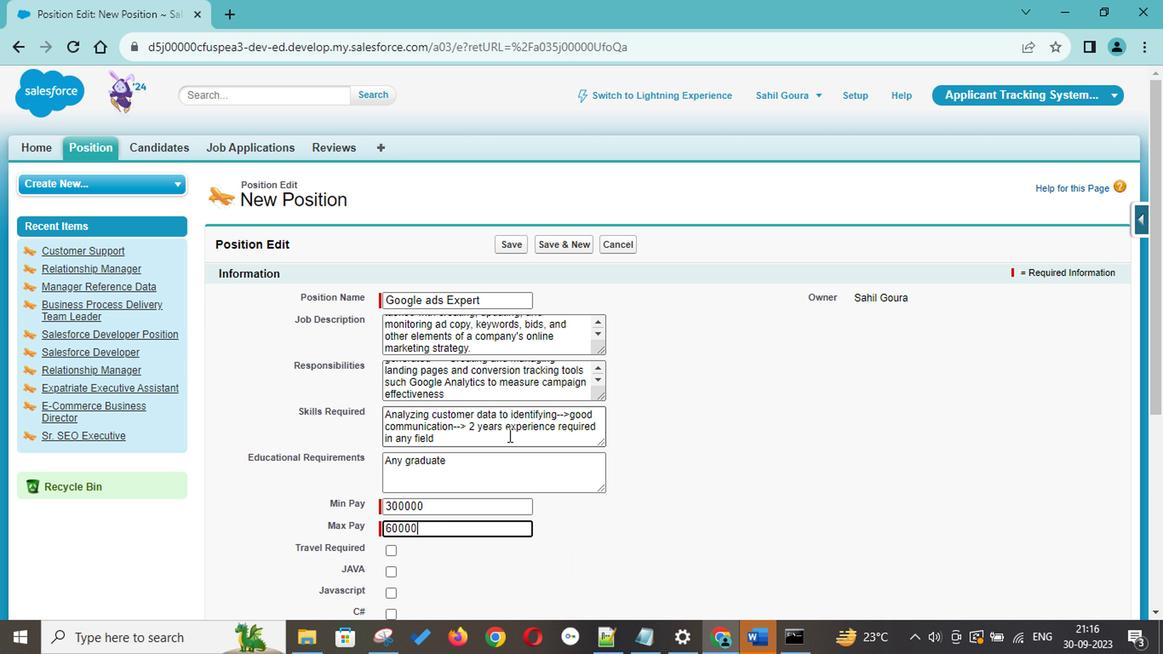 
Action: Mouse moved to (660, 453)
Screenshot: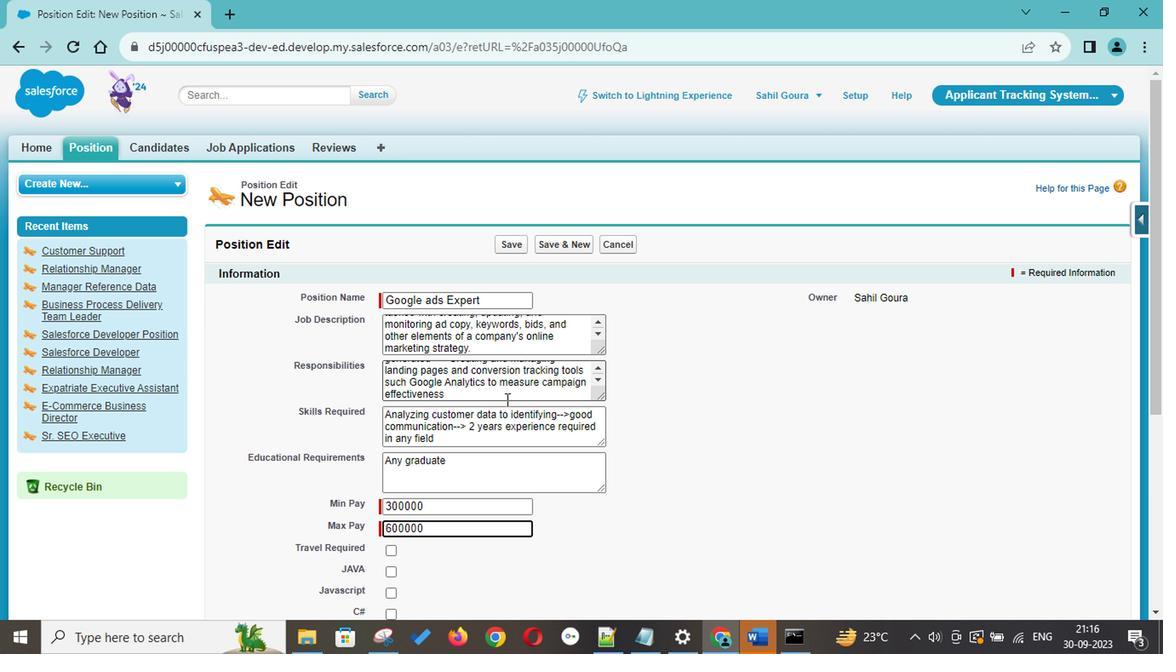 
Action: Mouse scrolled (660, 452) with delta (0, 0)
Screenshot: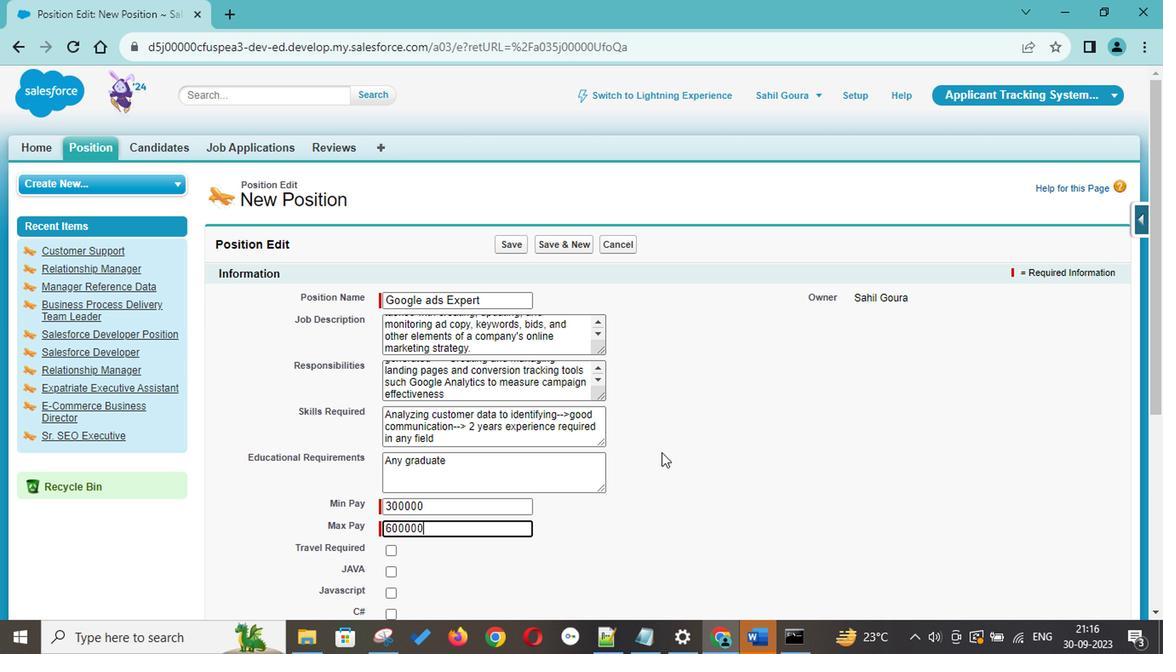 
Action: Mouse scrolled (660, 452) with delta (0, 0)
Screenshot: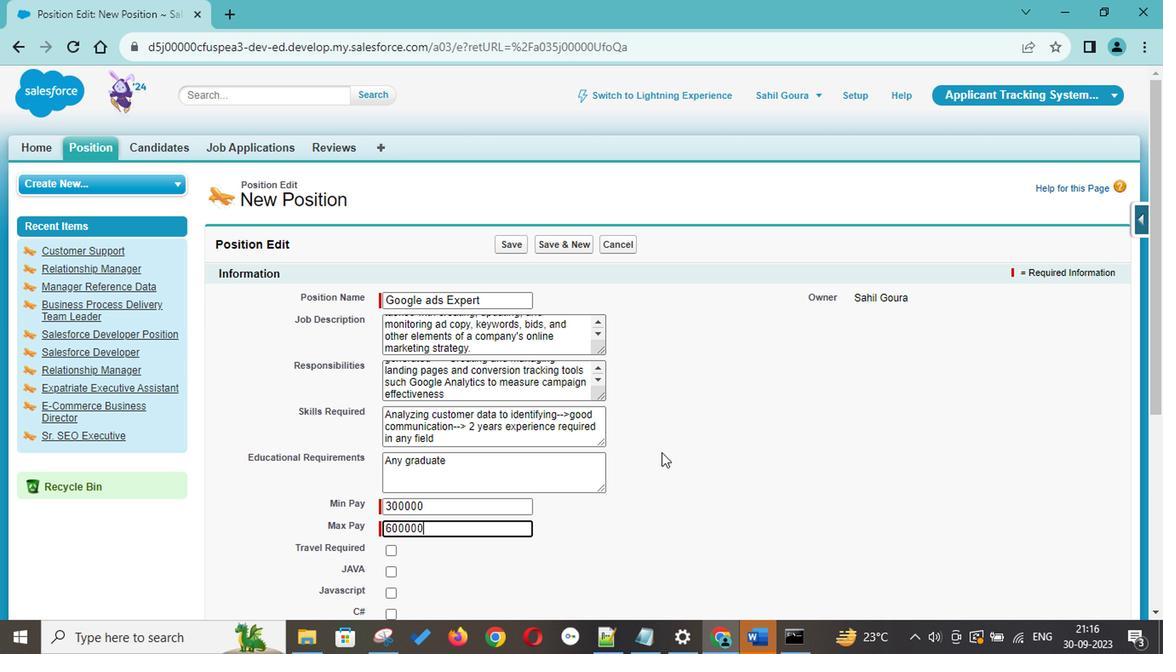 
Action: Mouse scrolled (660, 452) with delta (0, 0)
Screenshot: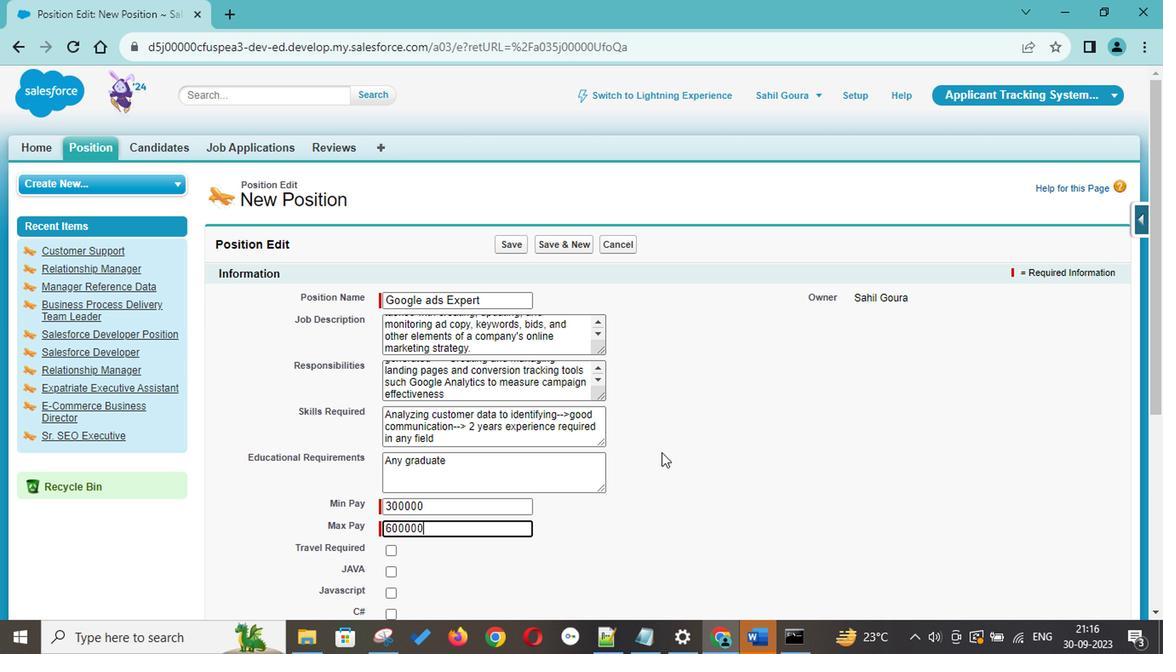 
Action: Mouse scrolled (660, 452) with delta (0, 0)
Screenshot: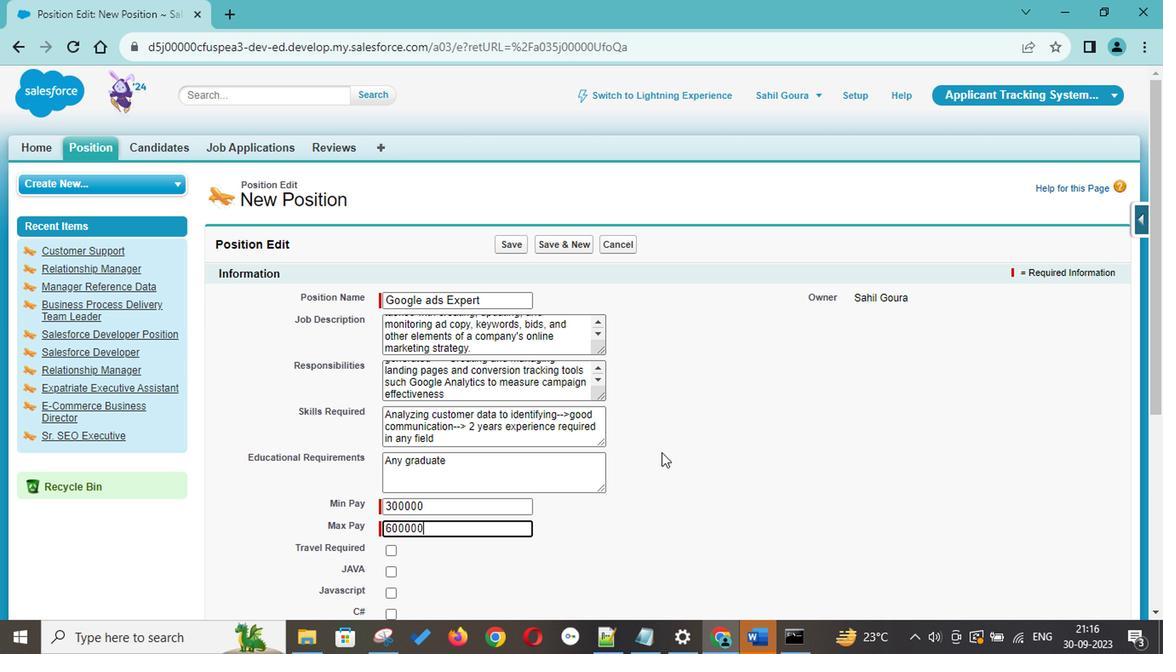 
Action: Mouse scrolled (660, 451) with delta (0, -1)
Screenshot: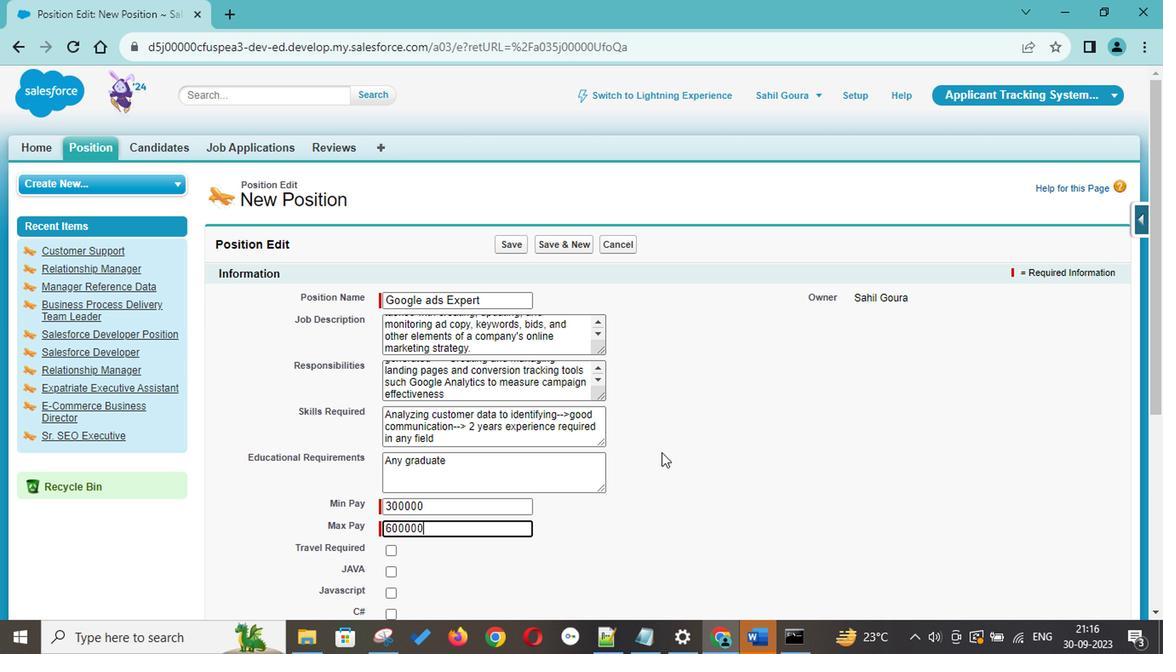 
Action: Mouse scrolled (660, 451) with delta (0, -1)
Screenshot: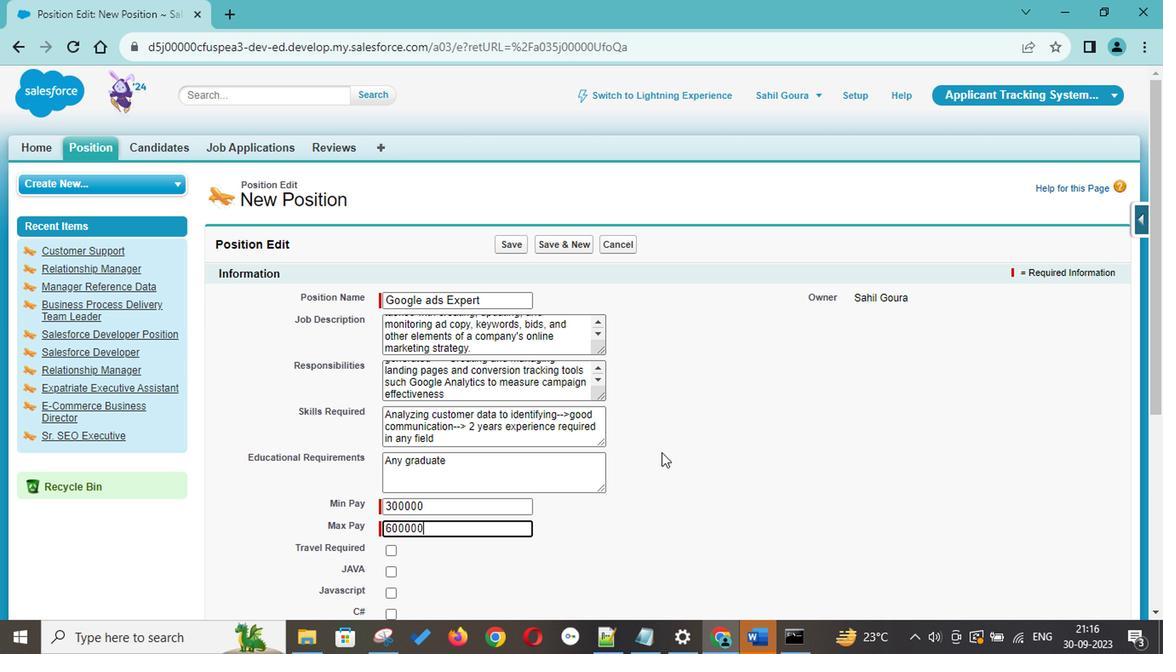 
Action: Mouse scrolled (660, 452) with delta (0, 0)
Screenshot: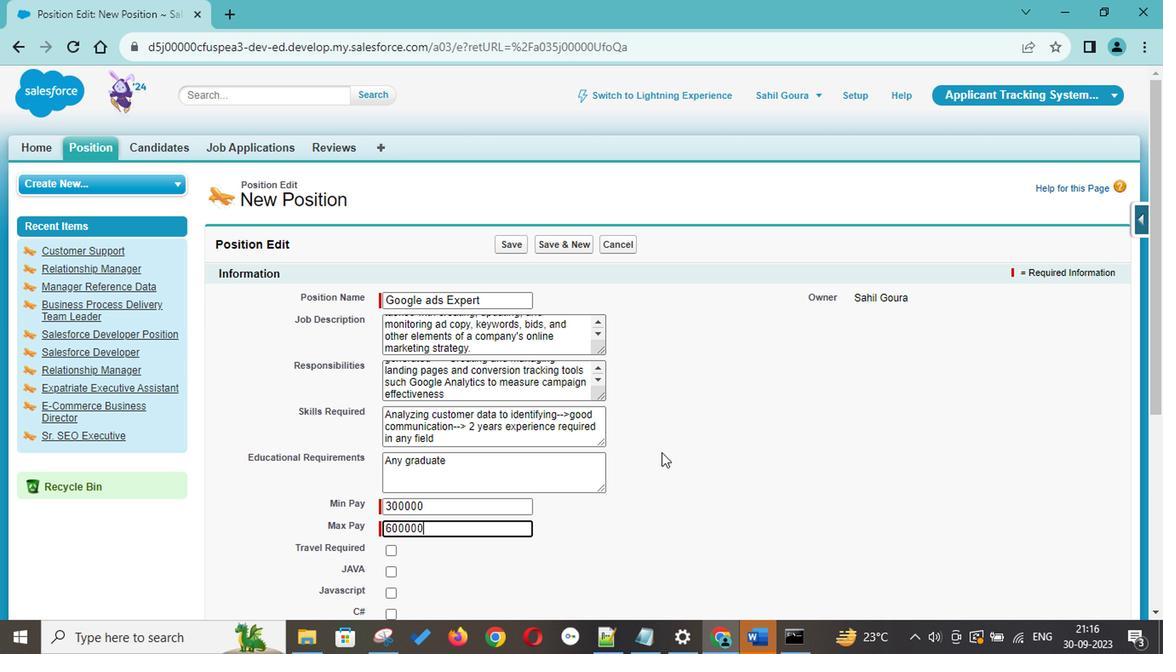
Action: Mouse scrolled (660, 452) with delta (0, 0)
Screenshot: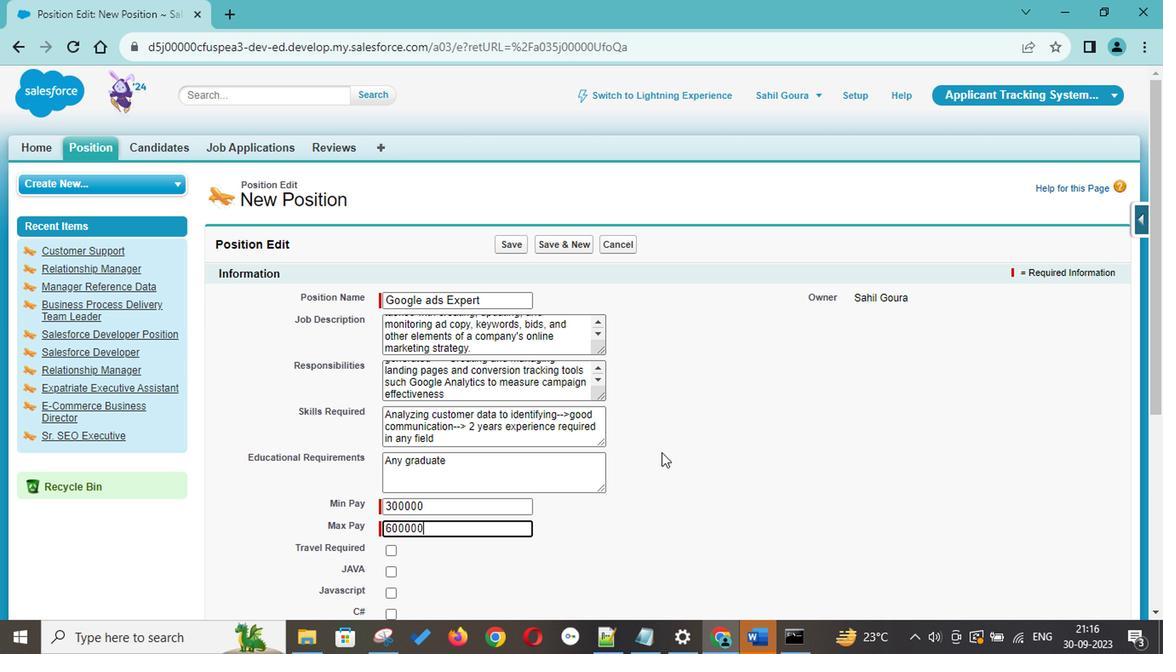
Action: Mouse scrolled (660, 452) with delta (0, 0)
Screenshot: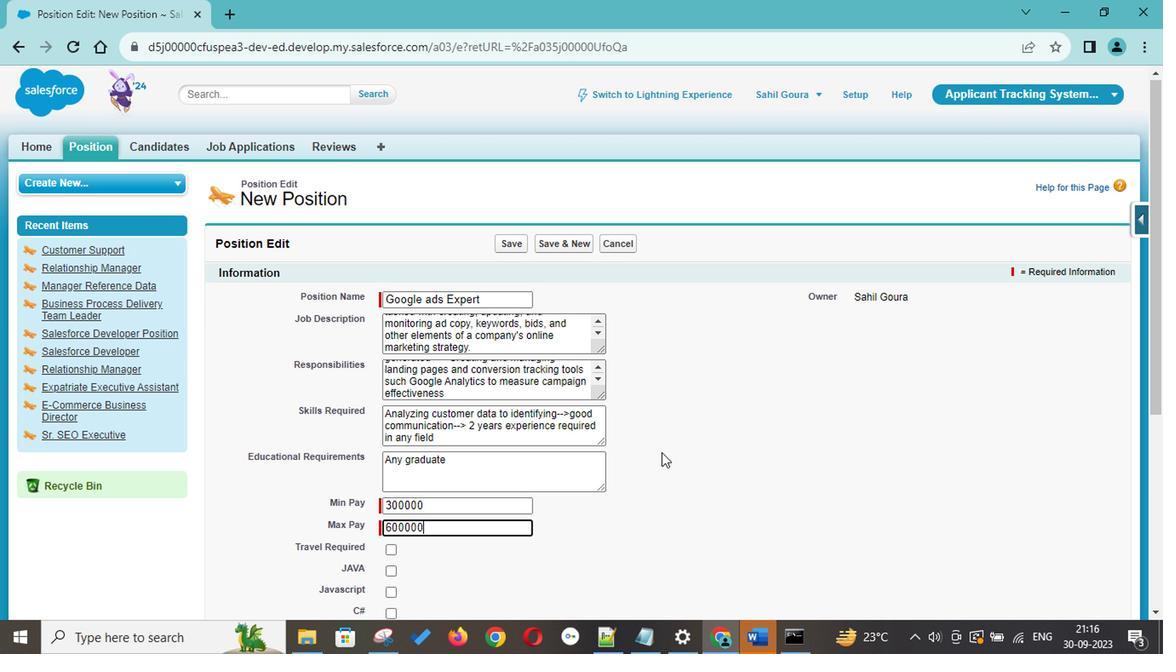 
Action: Mouse scrolled (660, 452) with delta (0, 0)
Screenshot: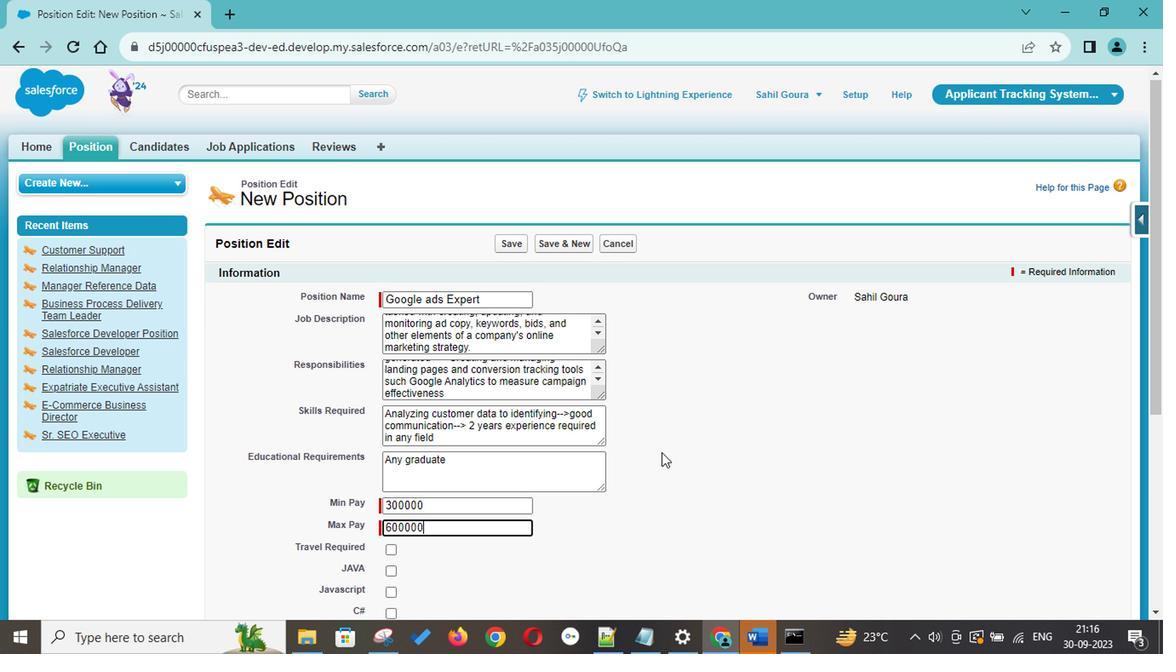 
Action: Mouse scrolled (660, 452) with delta (0, 0)
Screenshot: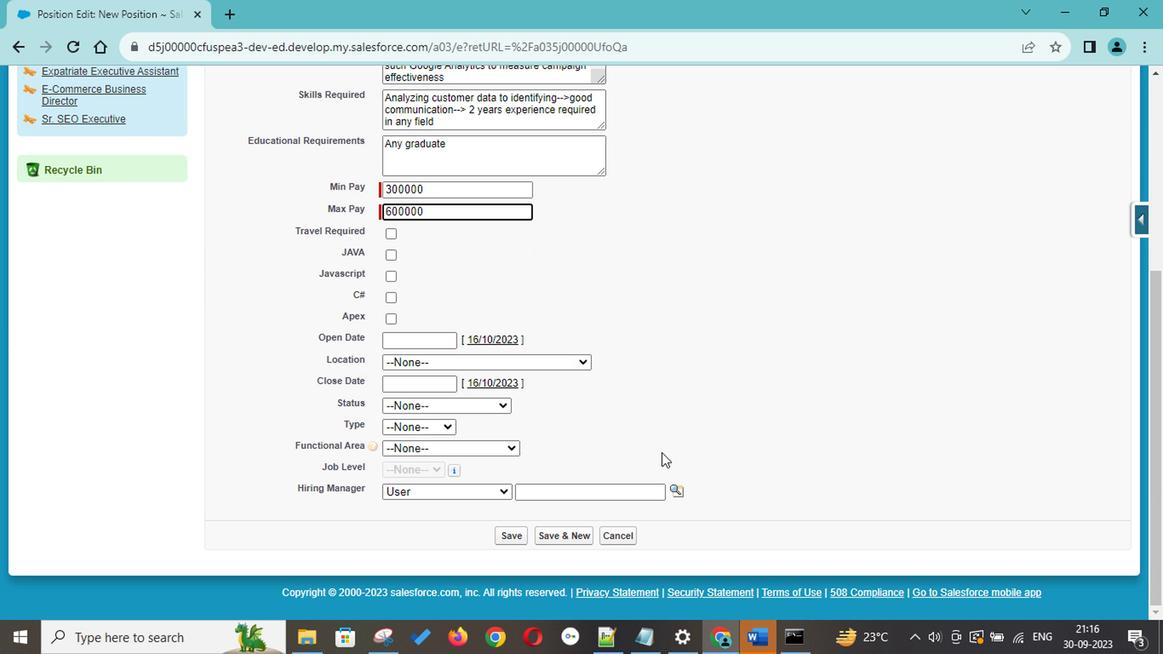 
Action: Mouse scrolled (660, 452) with delta (0, 0)
Screenshot: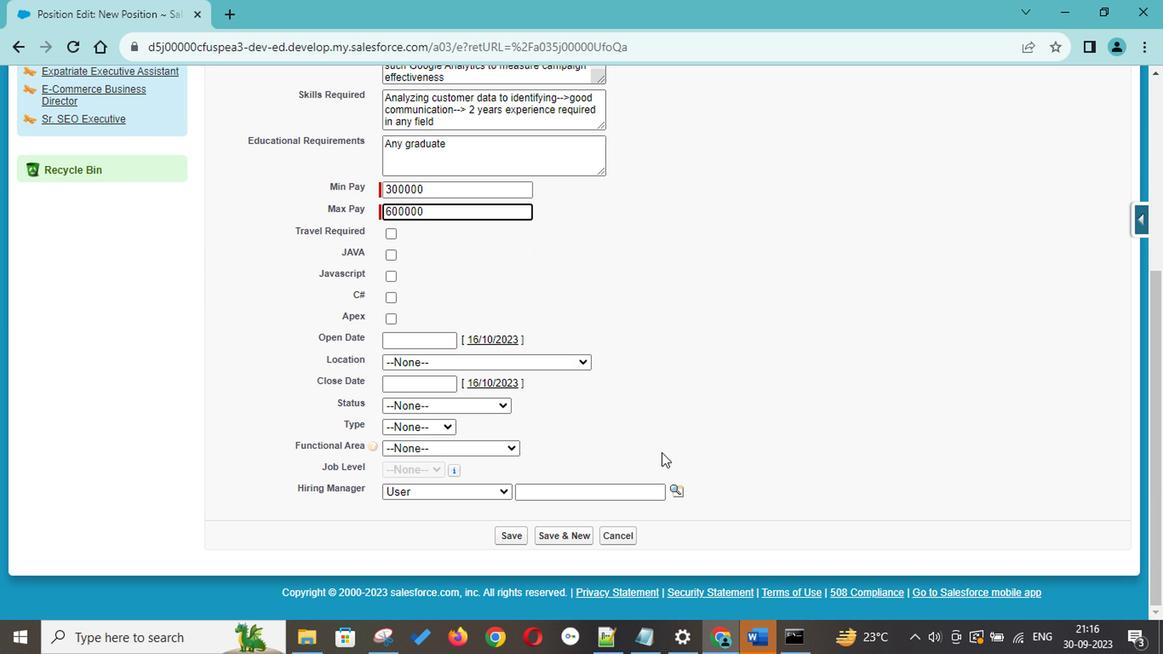 
Action: Mouse scrolled (660, 452) with delta (0, 0)
Screenshot: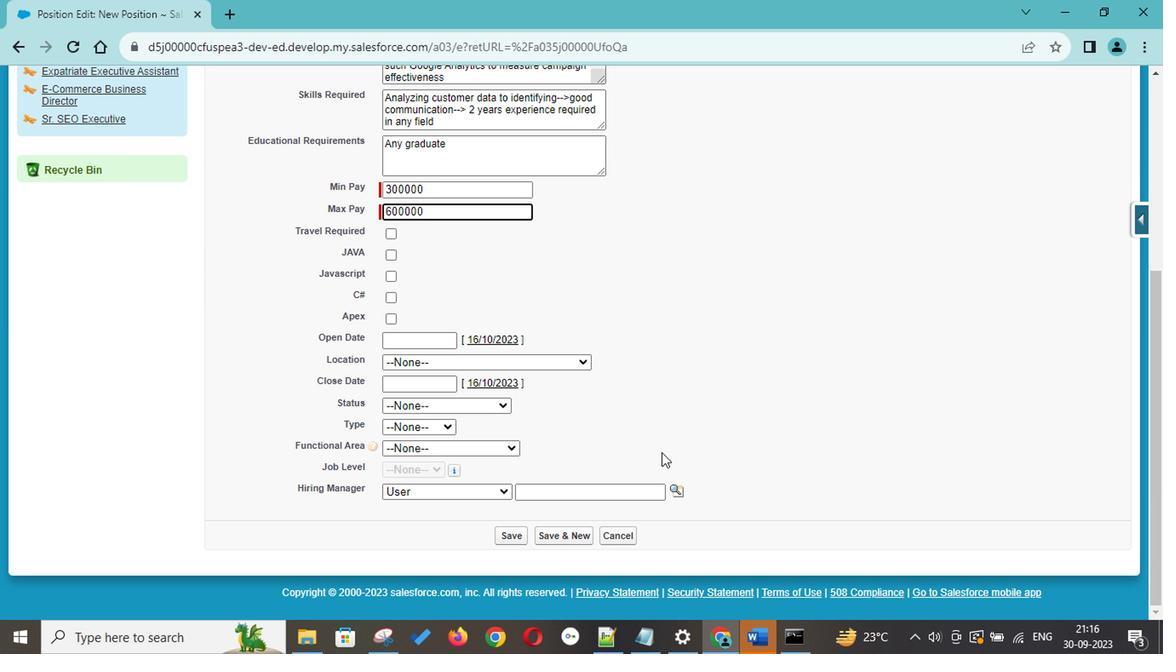 
Action: Mouse scrolled (660, 452) with delta (0, 0)
Screenshot: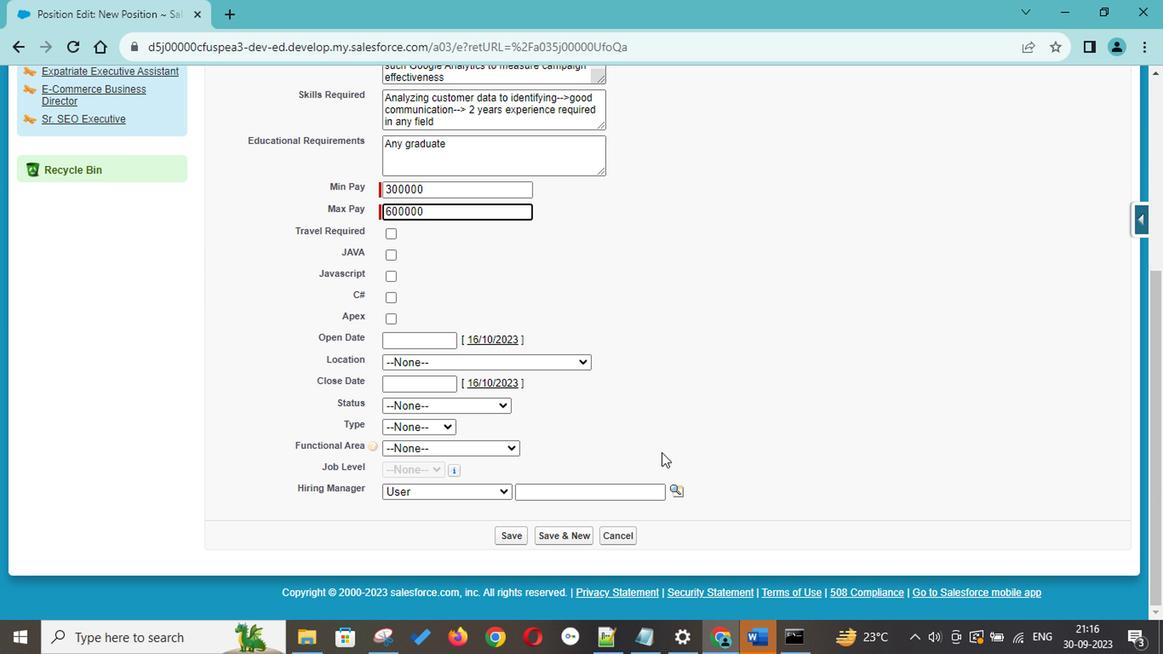 
Action: Mouse scrolled (660, 452) with delta (0, 0)
Screenshot: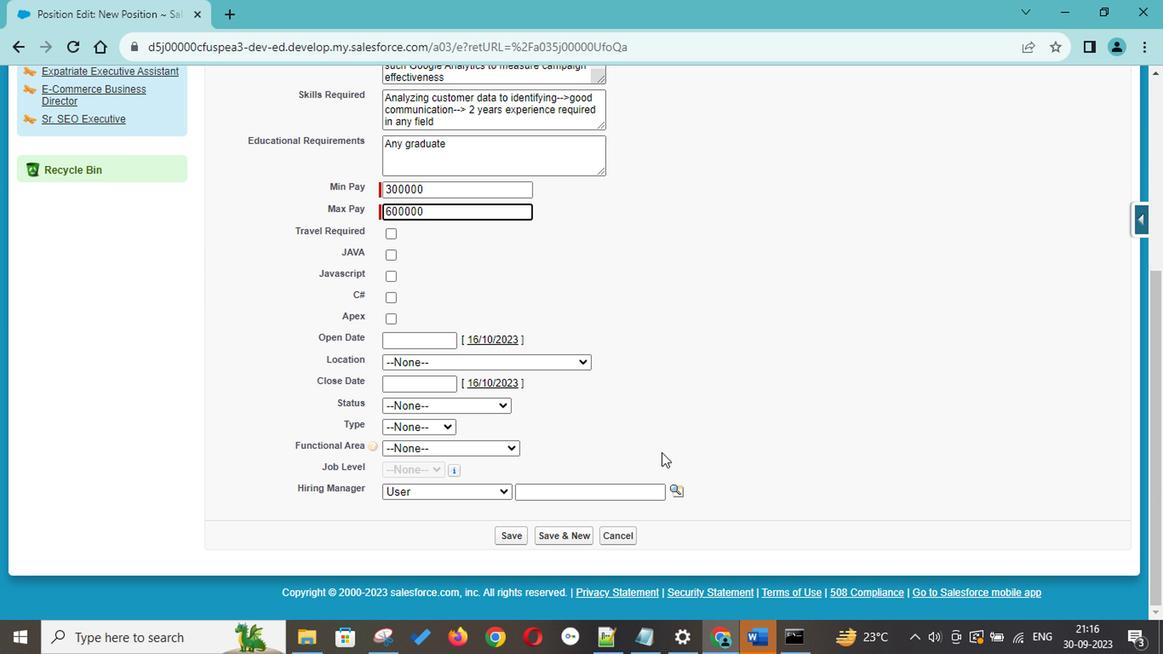 
Action: Mouse scrolled (660, 452) with delta (0, 0)
Screenshot: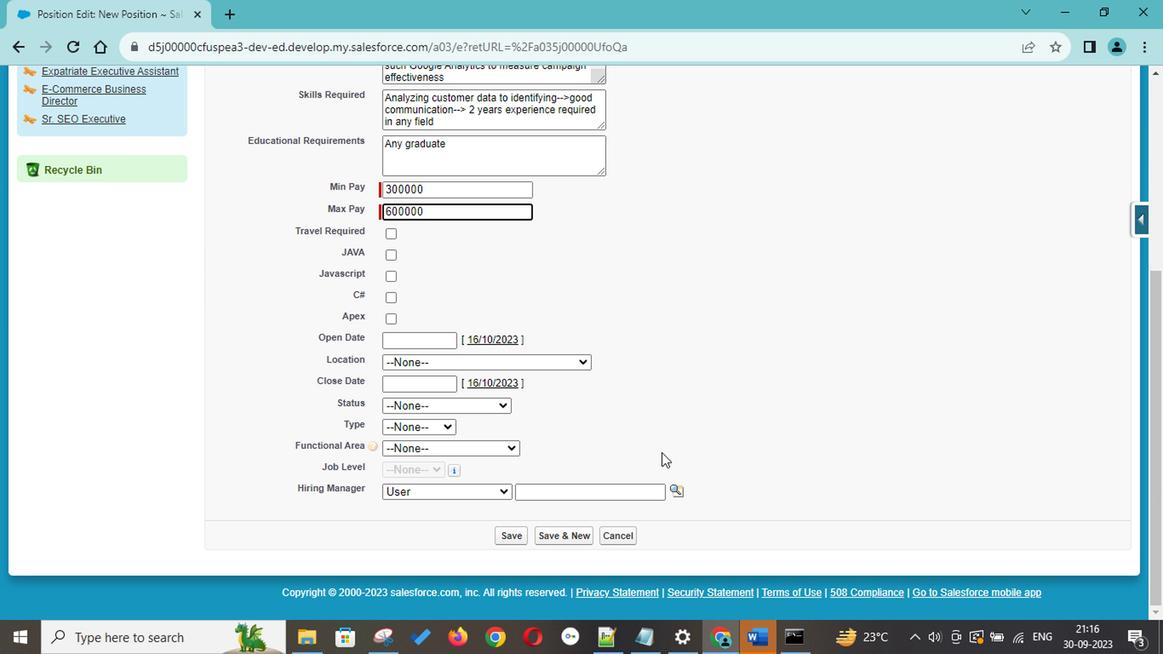 
Action: Mouse scrolled (660, 452) with delta (0, 0)
Screenshot: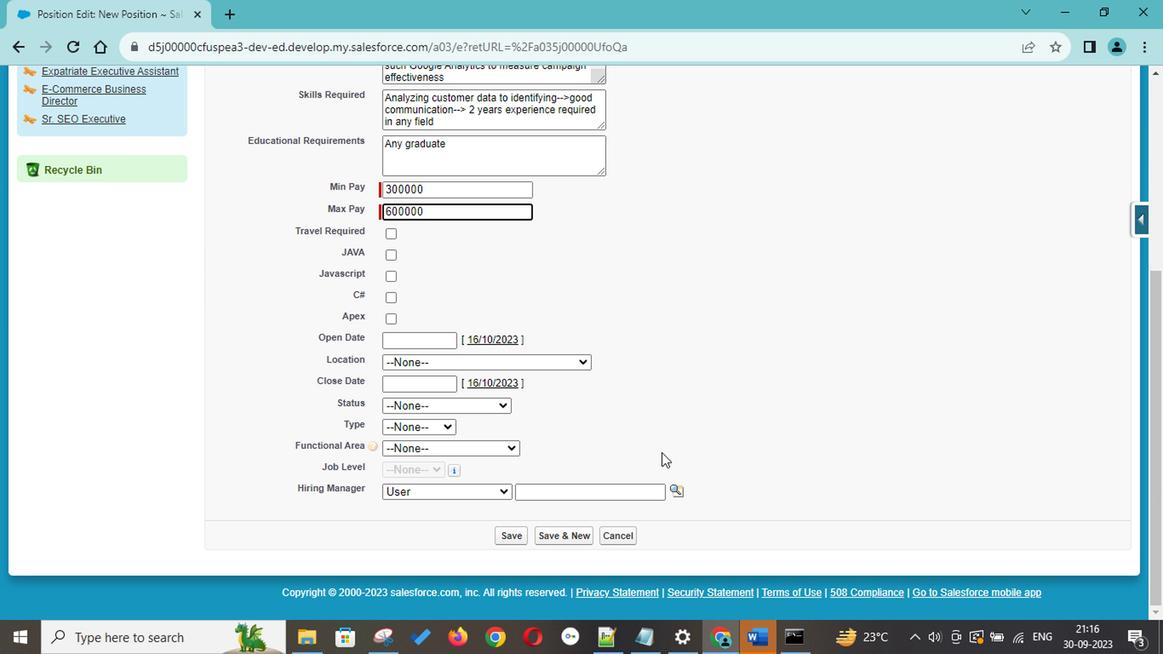 
Action: Mouse moved to (506, 339)
Screenshot: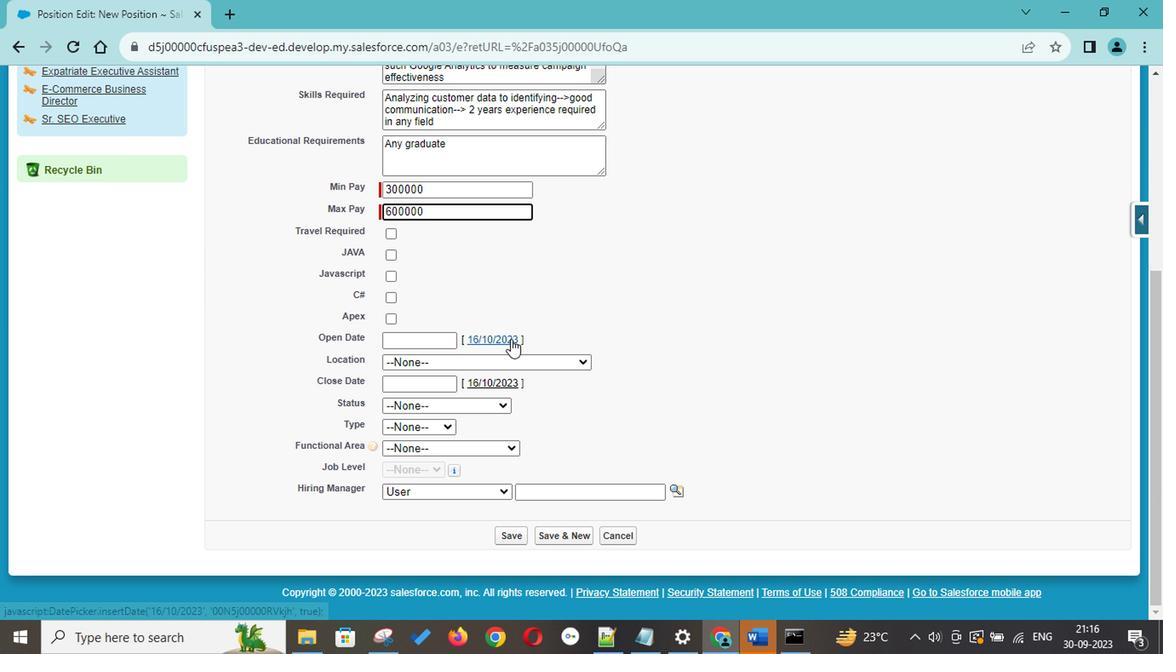 
Action: Mouse pressed left at (506, 339)
Screenshot: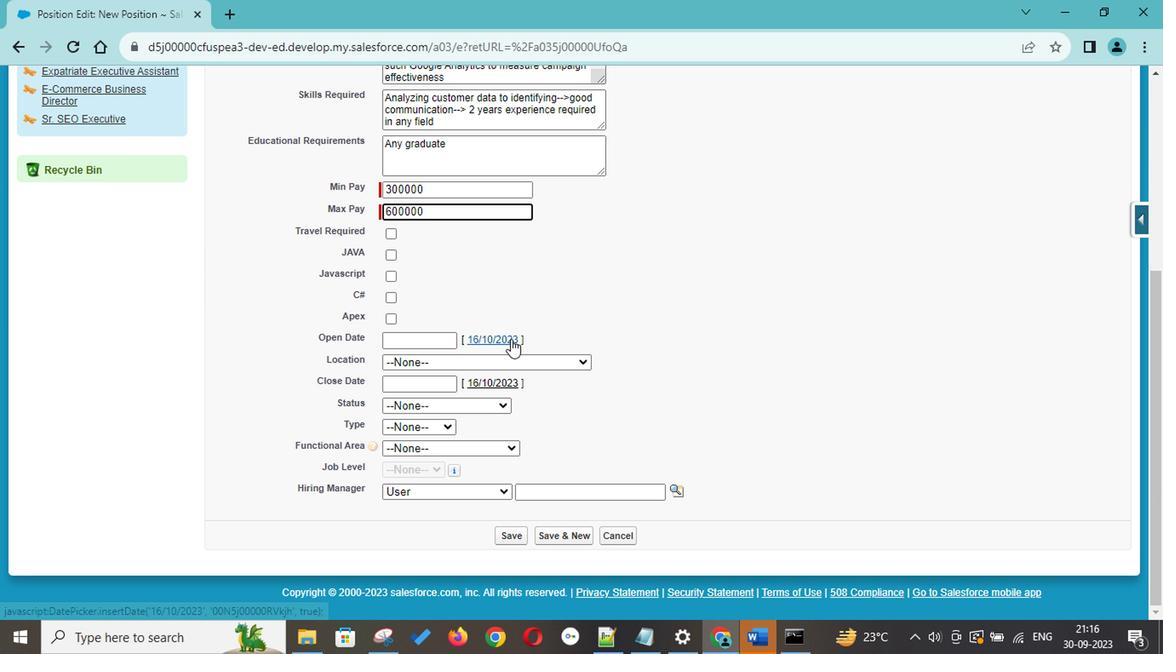 
Action: Mouse moved to (477, 385)
Screenshot: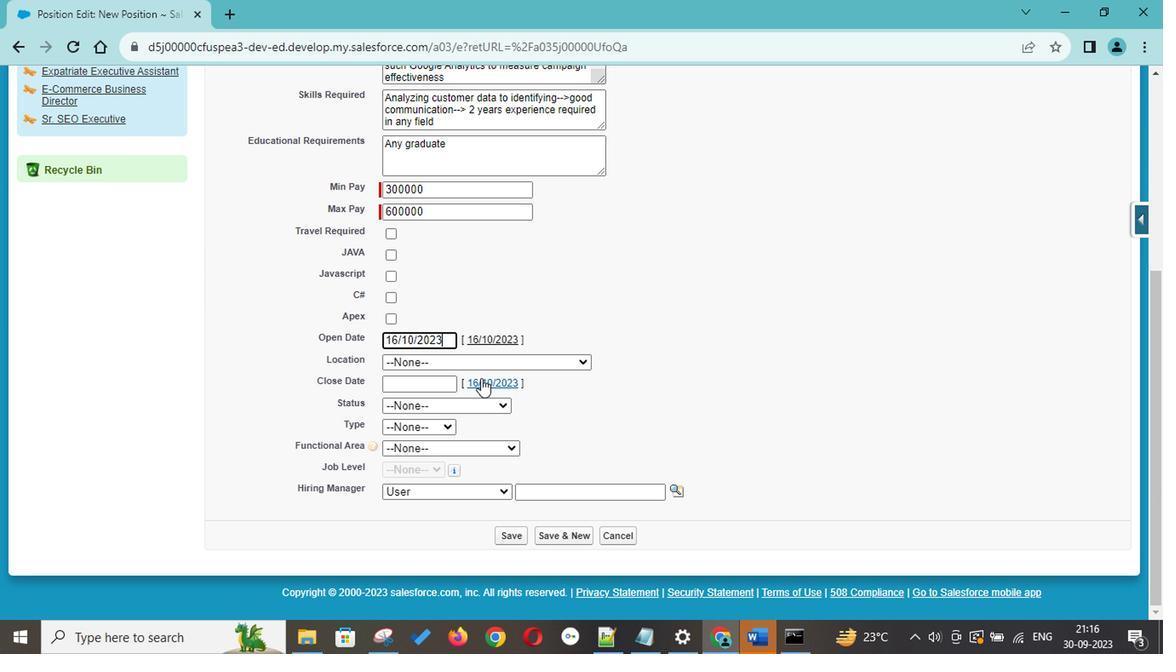 
Action: Mouse pressed left at (477, 385)
Screenshot: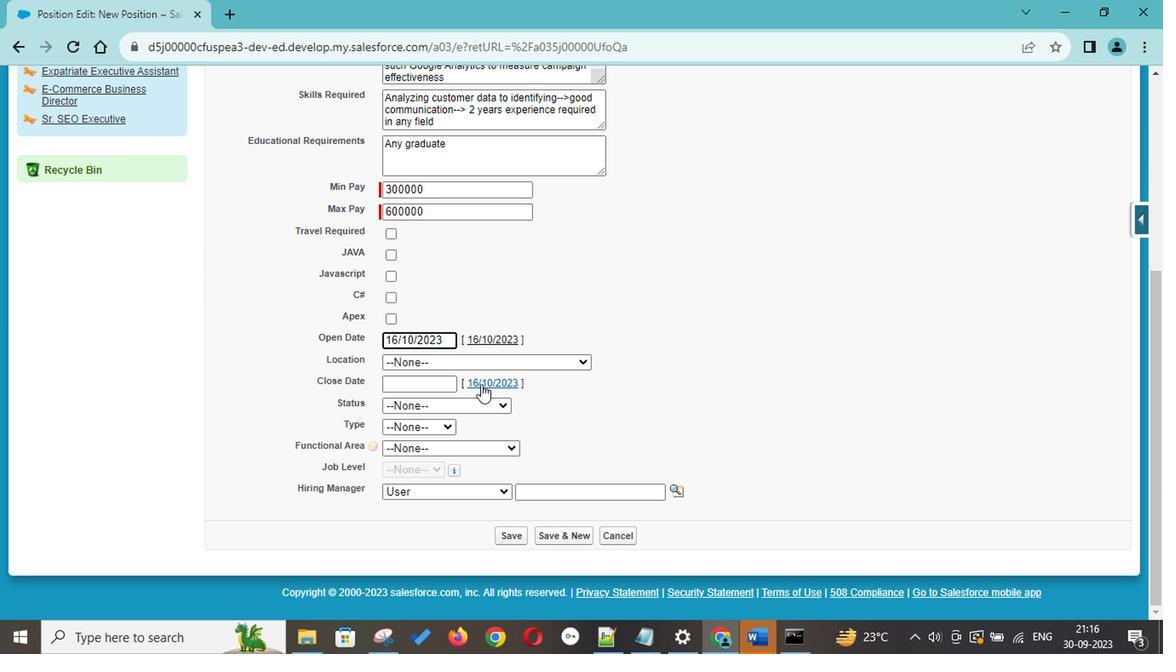 
Action: Mouse moved to (429, 427)
Screenshot: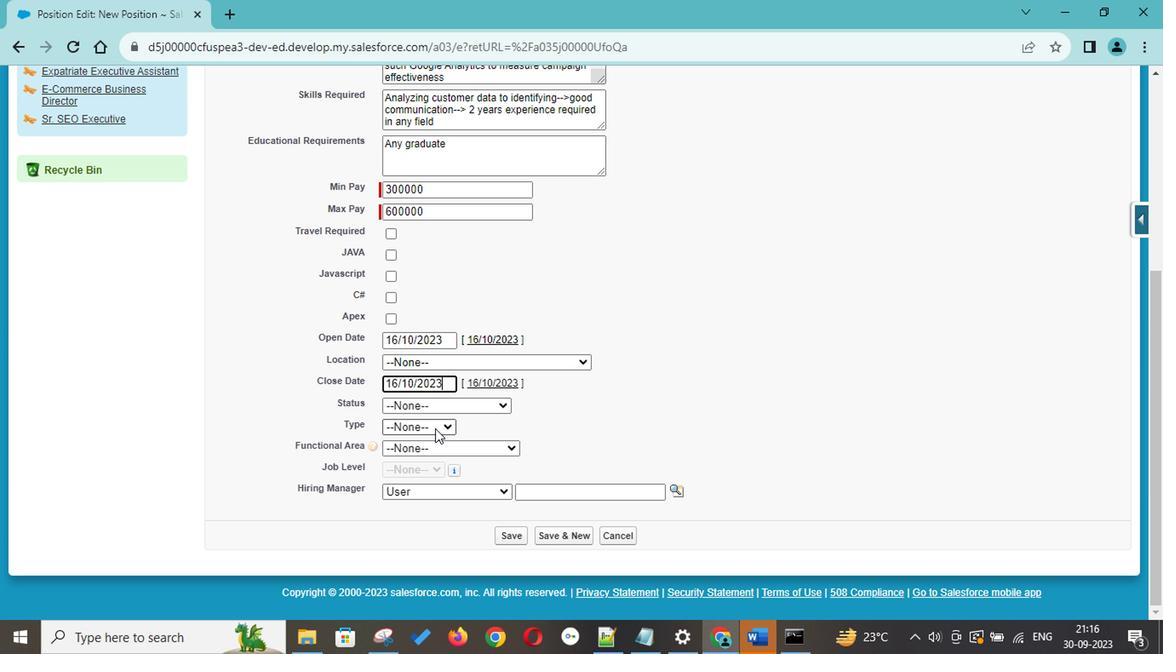 
Action: Mouse pressed left at (429, 427)
Screenshot: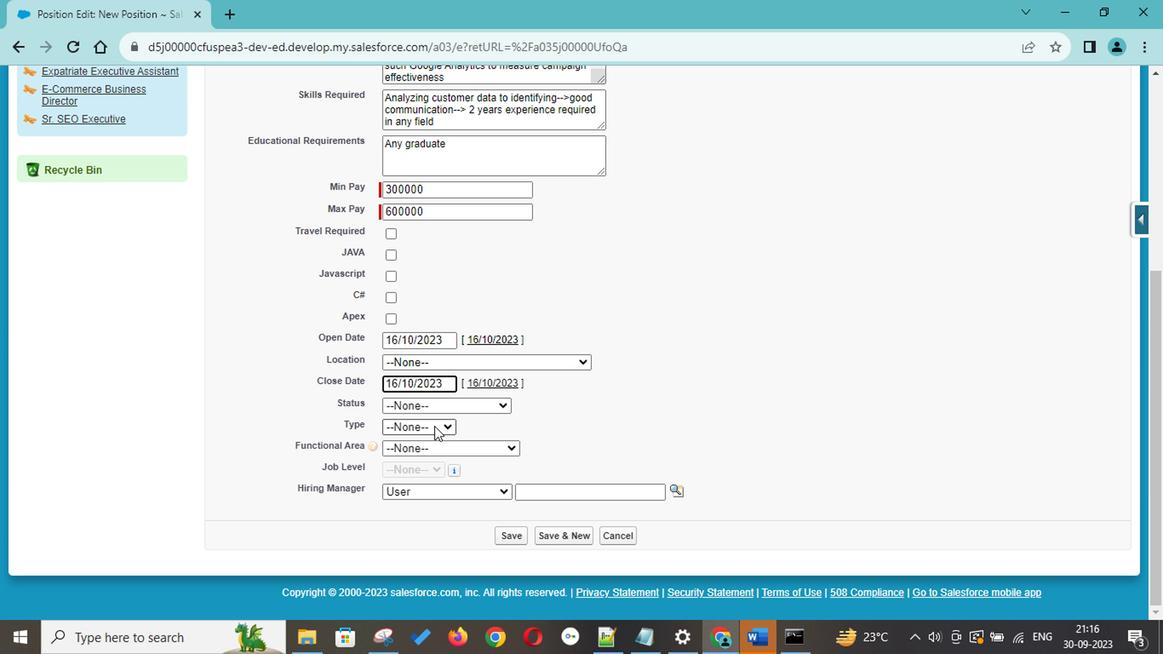 
Action: Mouse moved to (706, 313)
Screenshot: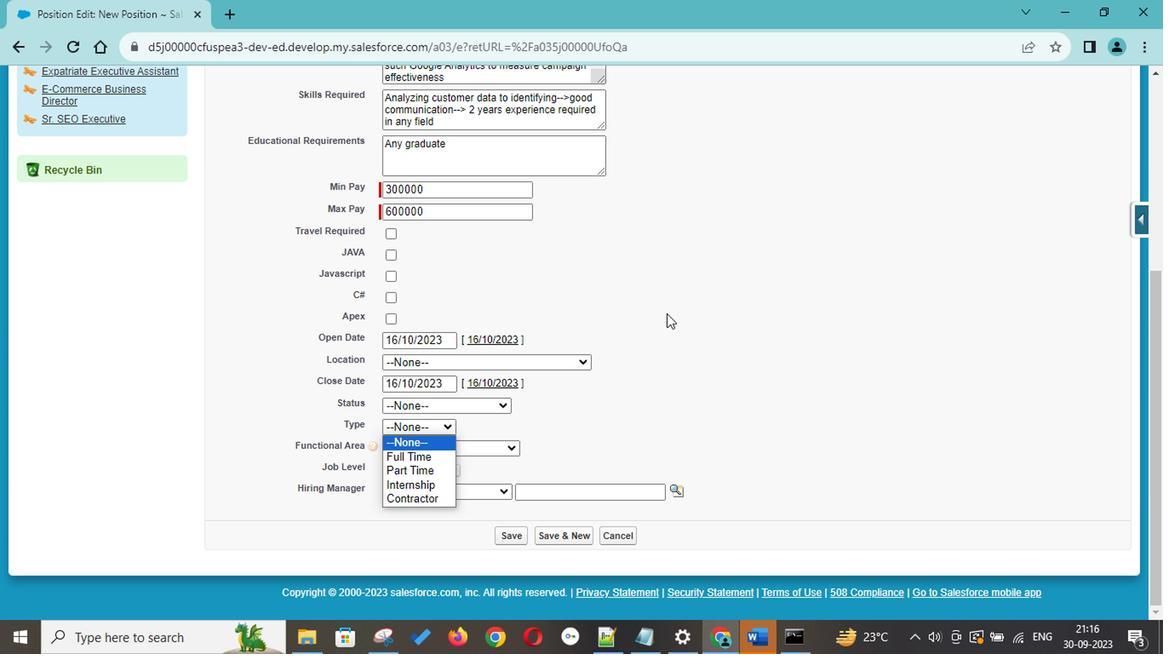 
Action: Mouse pressed left at (706, 313)
Screenshot: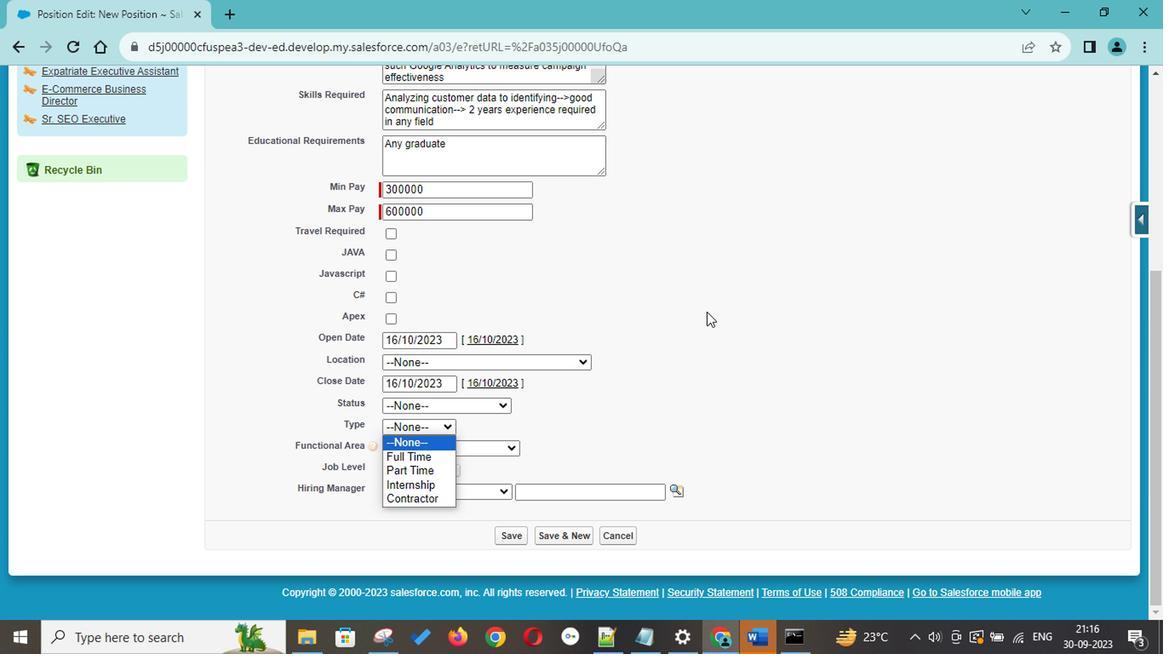 
Action: Mouse moved to (567, 249)
Screenshot: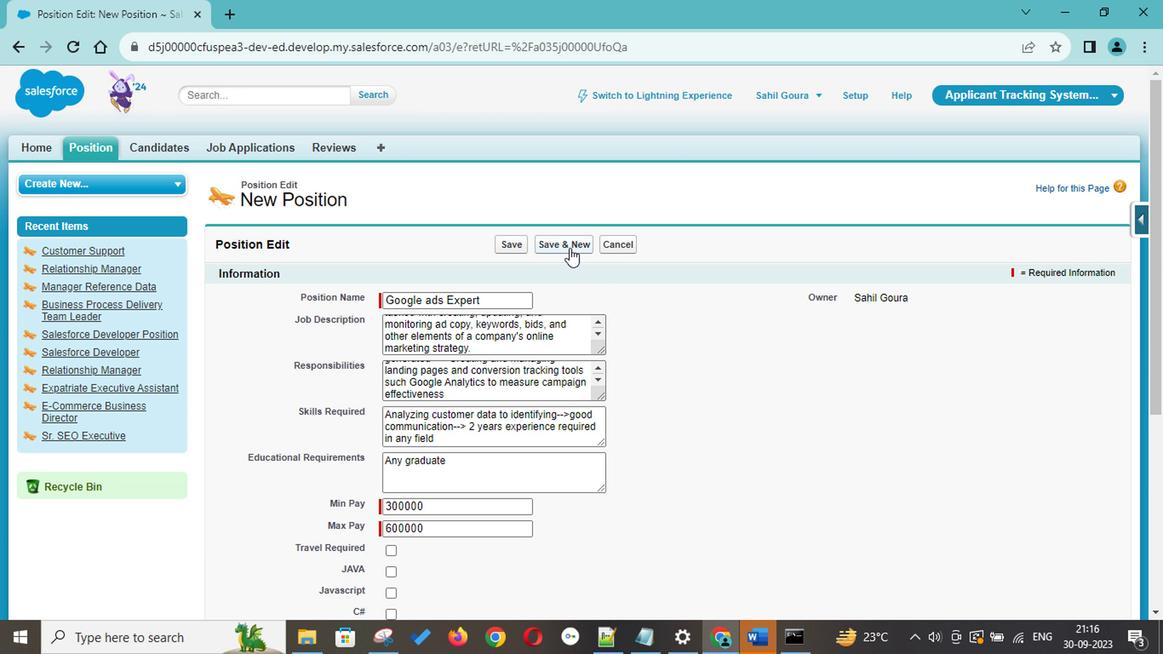 
Action: Mouse pressed left at (567, 249)
Screenshot: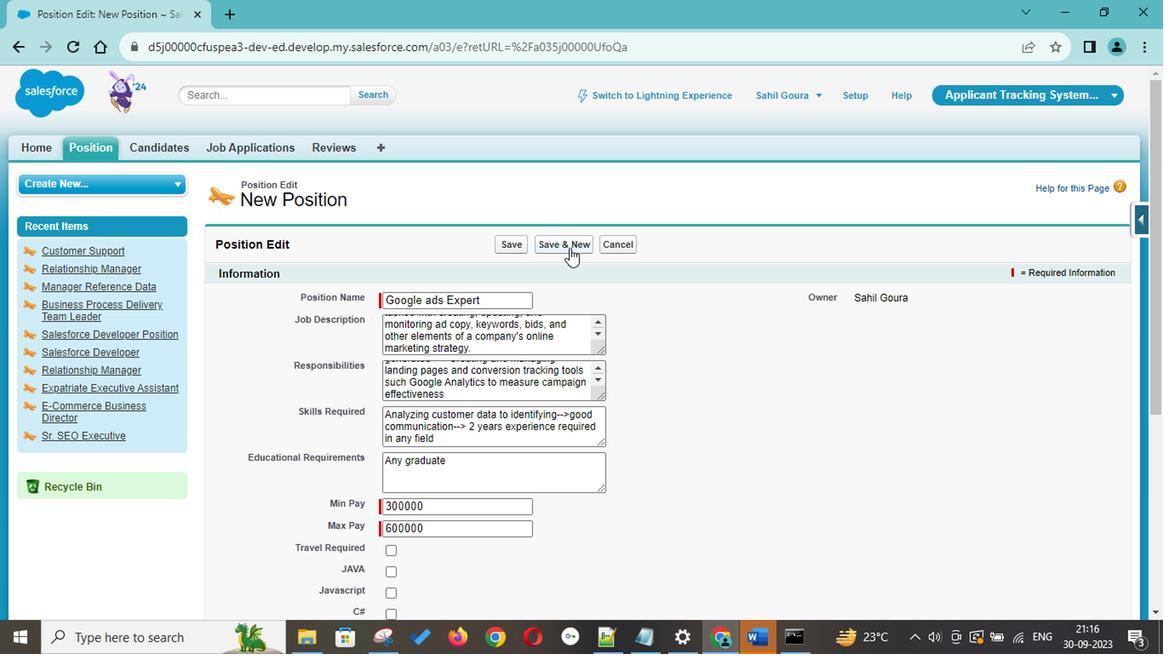 
Action: Mouse moved to (689, 378)
Screenshot: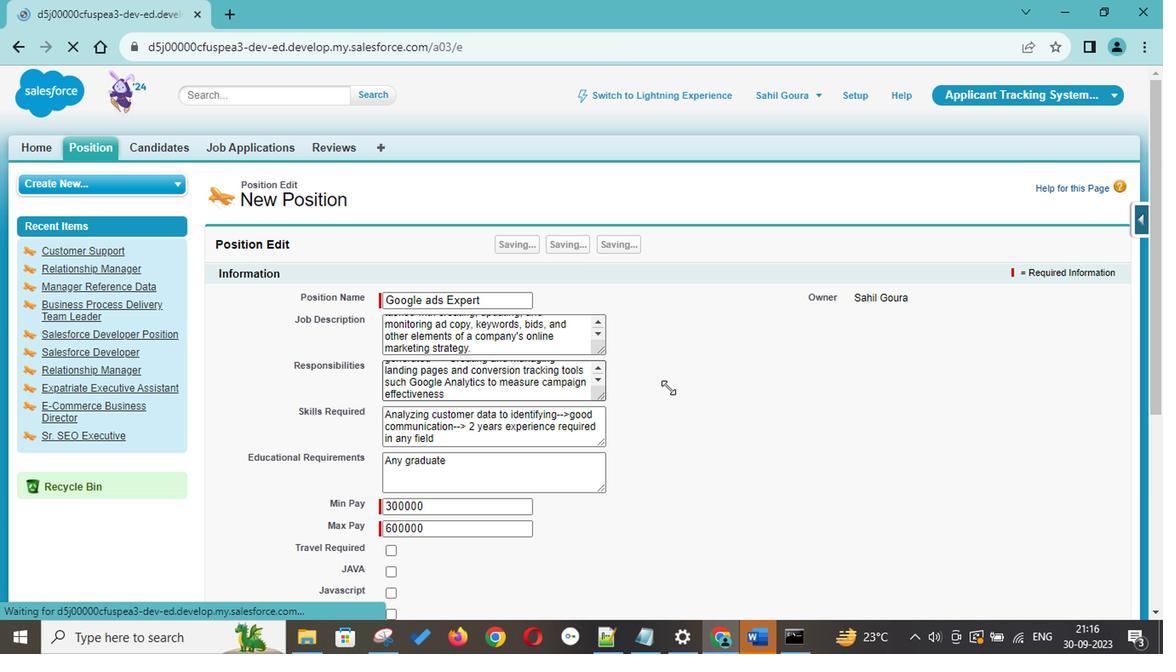 
